 Task: Check the sale-to-list ratio of soaker tub in the last 5 years.
Action: Mouse moved to (1098, 263)
Screenshot: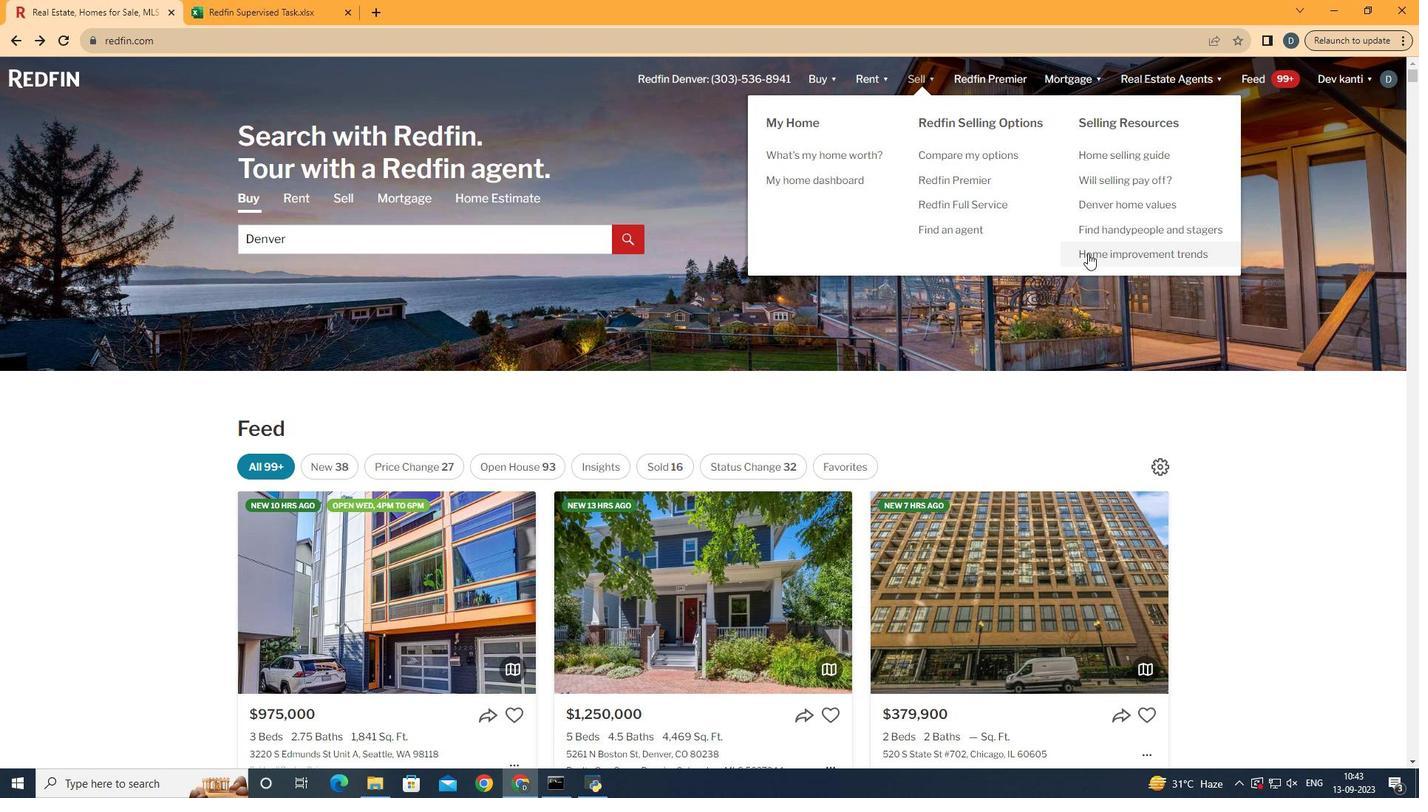 
Action: Mouse pressed left at (1098, 263)
Screenshot: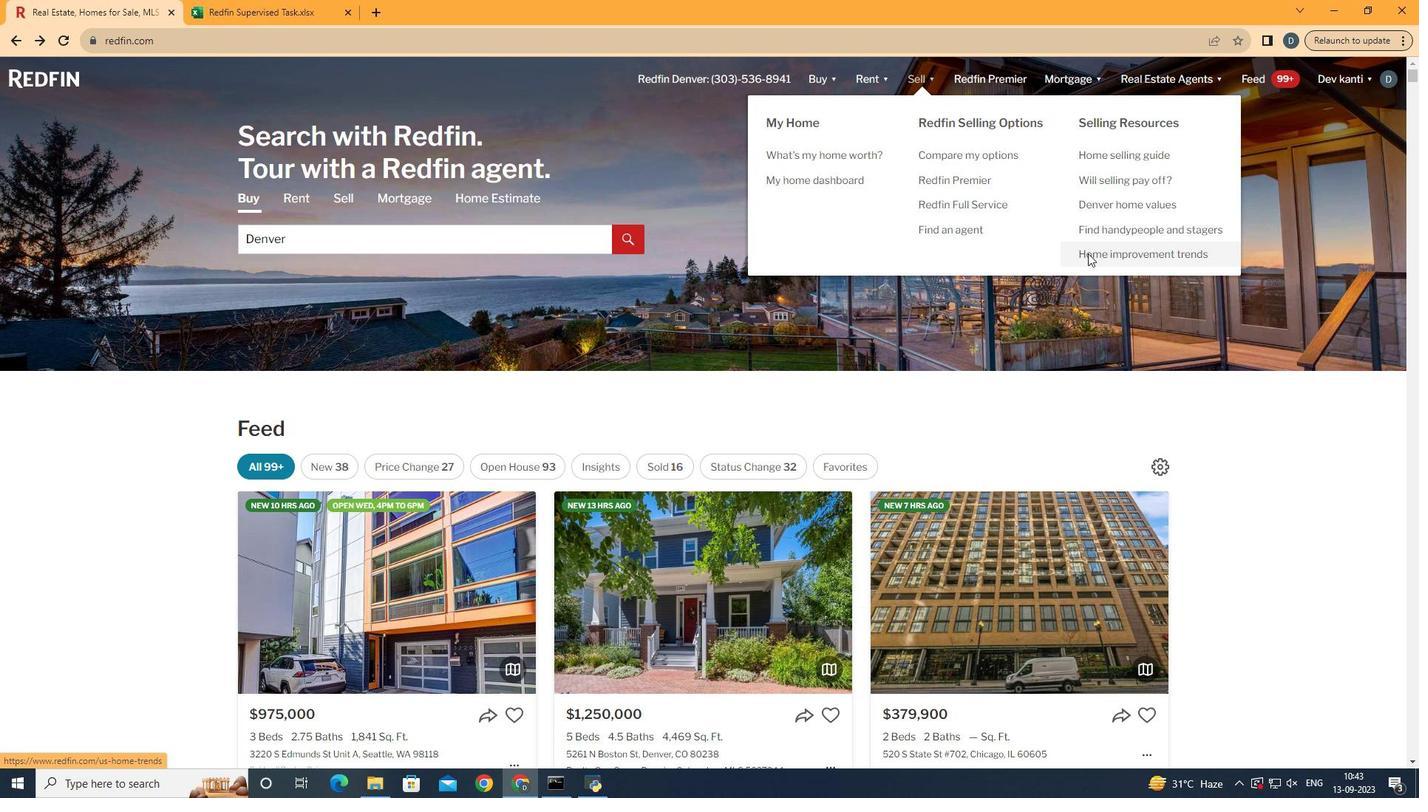 
Action: Mouse moved to (388, 297)
Screenshot: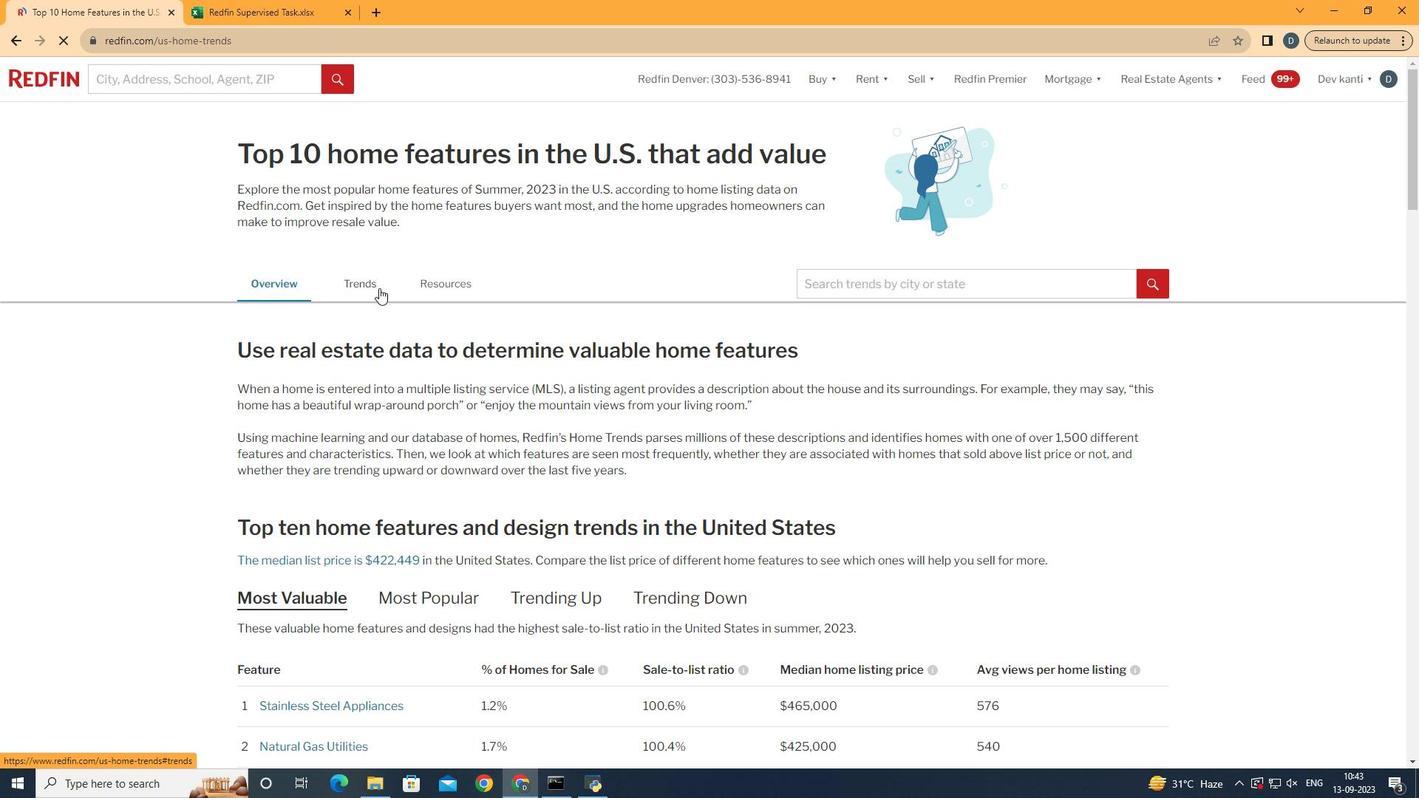 
Action: Mouse pressed left at (388, 297)
Screenshot: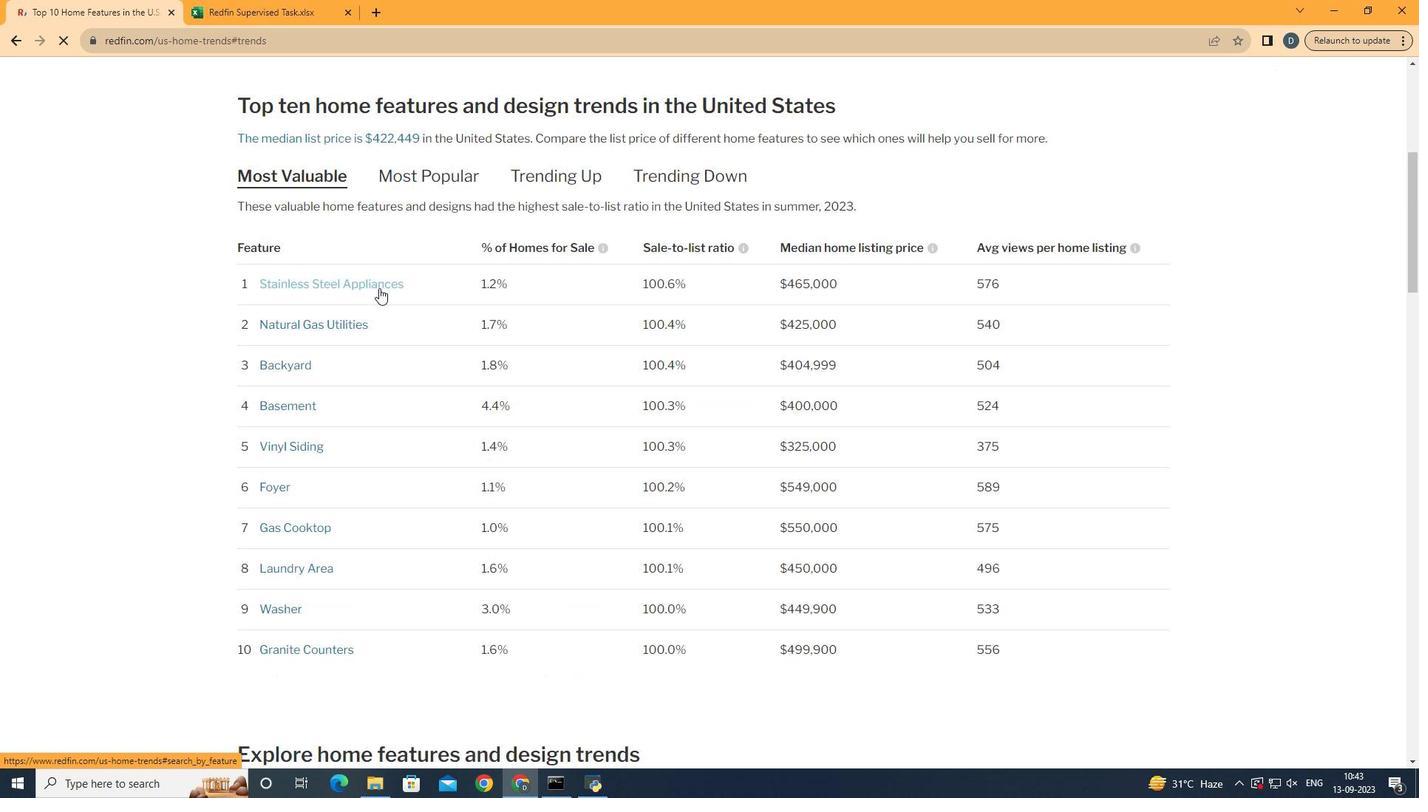 
Action: Mouse moved to (606, 502)
Screenshot: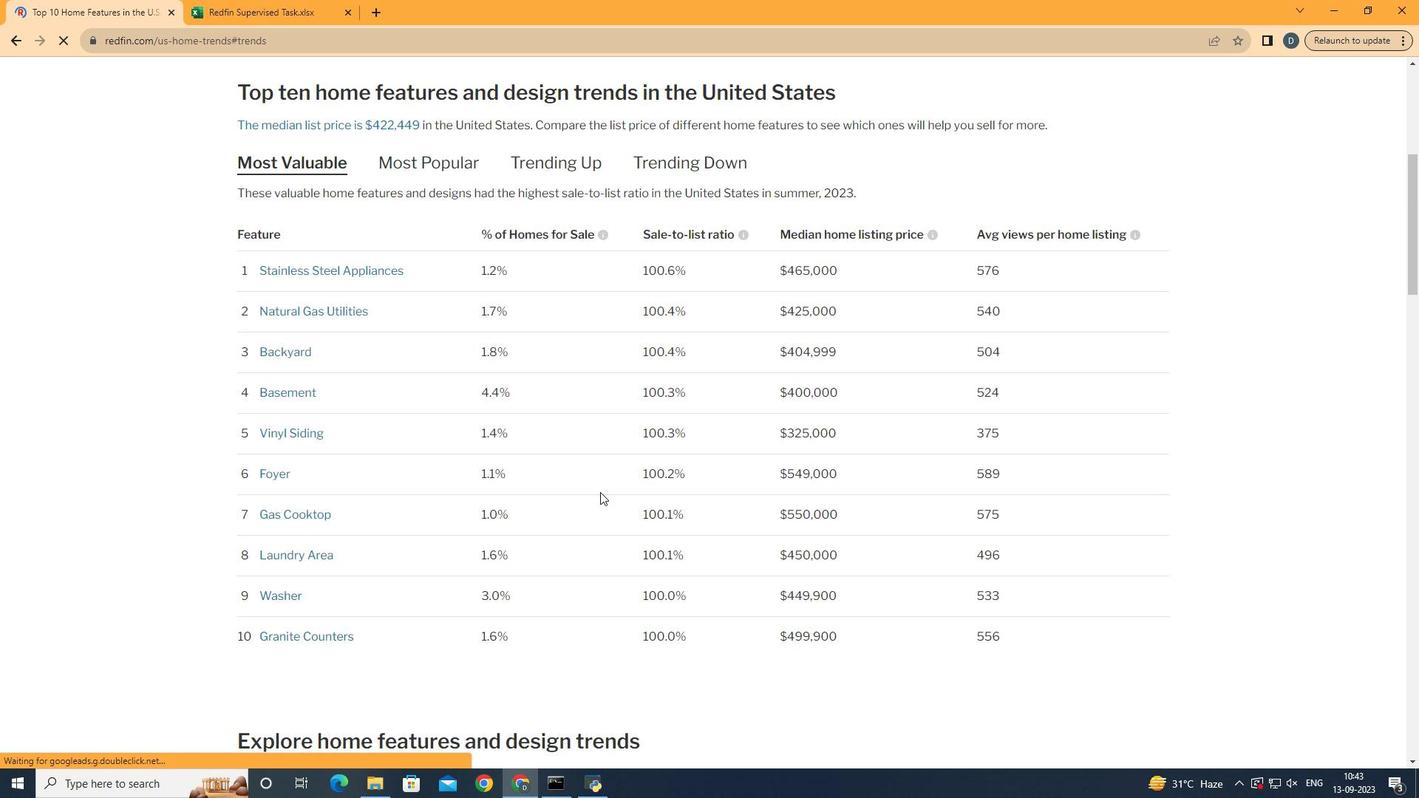 
Action: Mouse scrolled (606, 502) with delta (0, 0)
Screenshot: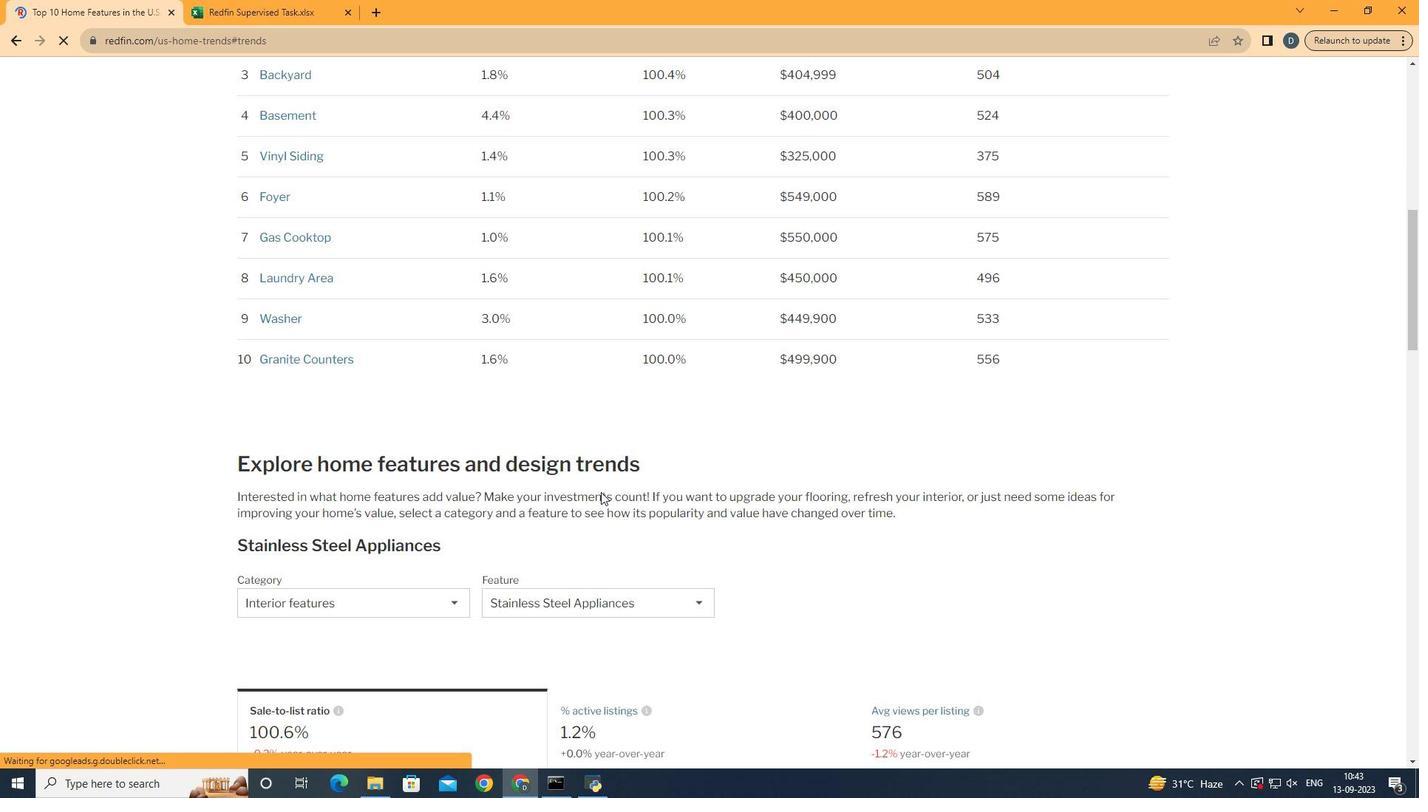 
Action: Mouse scrolled (606, 502) with delta (0, 0)
Screenshot: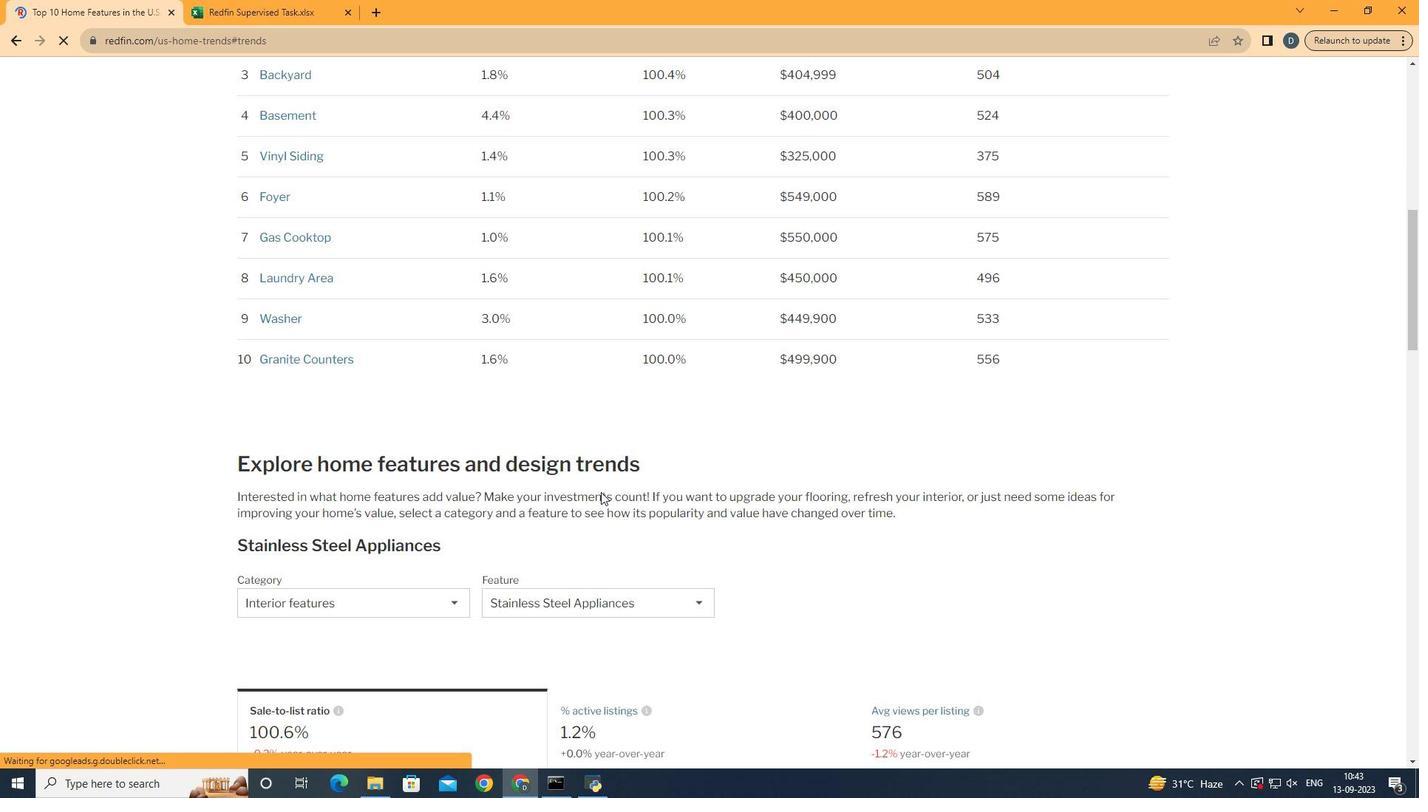 
Action: Mouse scrolled (606, 502) with delta (0, 0)
Screenshot: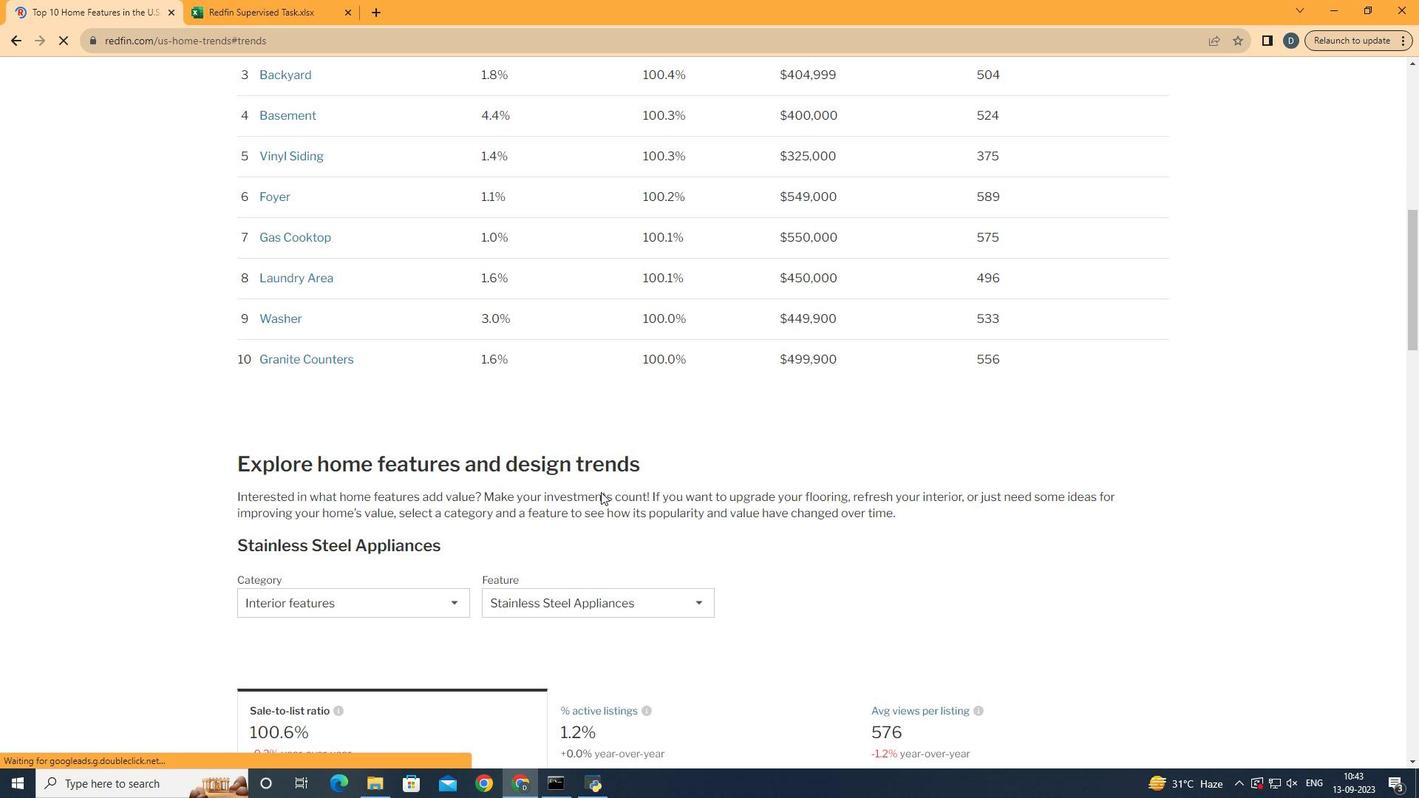 
Action: Mouse moved to (607, 502)
Screenshot: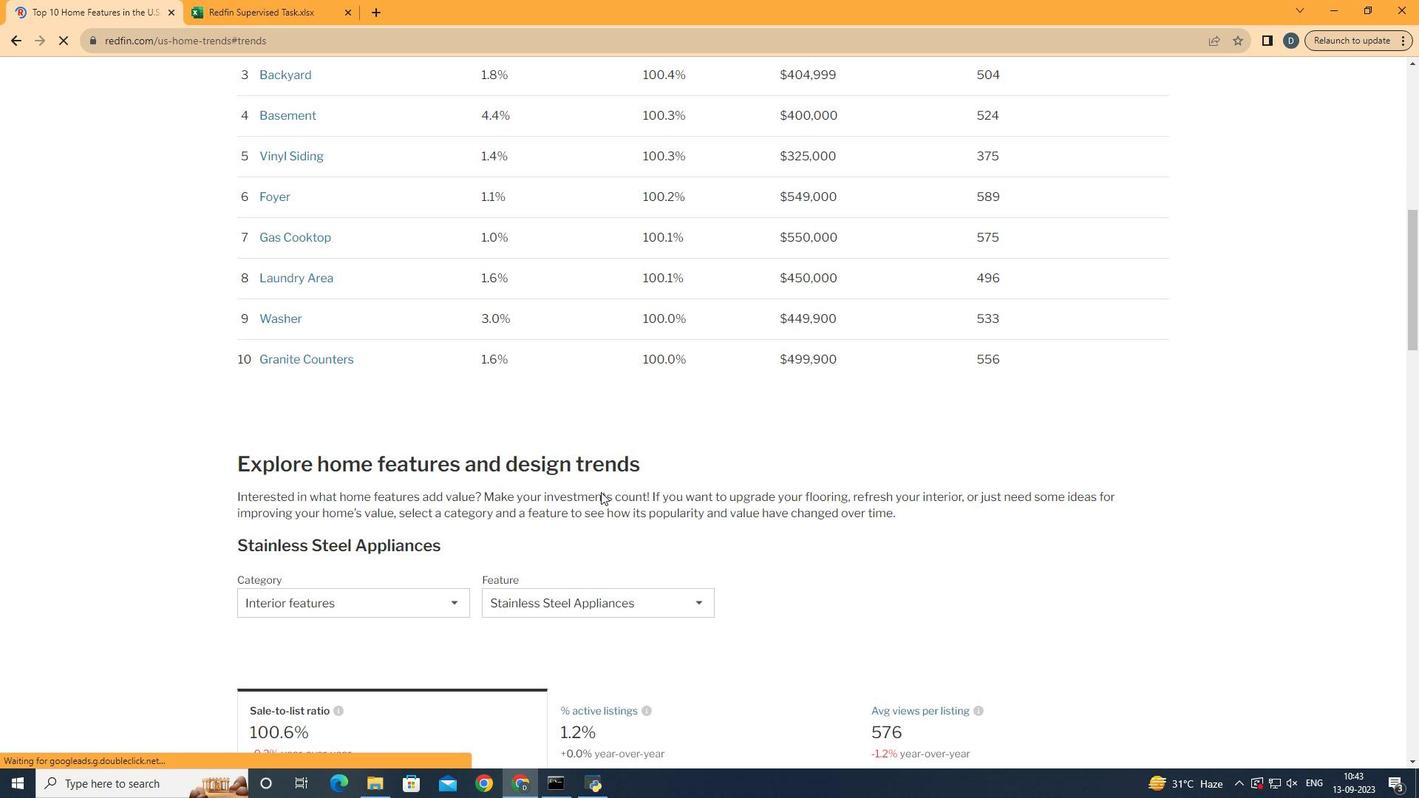 
Action: Mouse scrolled (607, 502) with delta (0, 0)
Screenshot: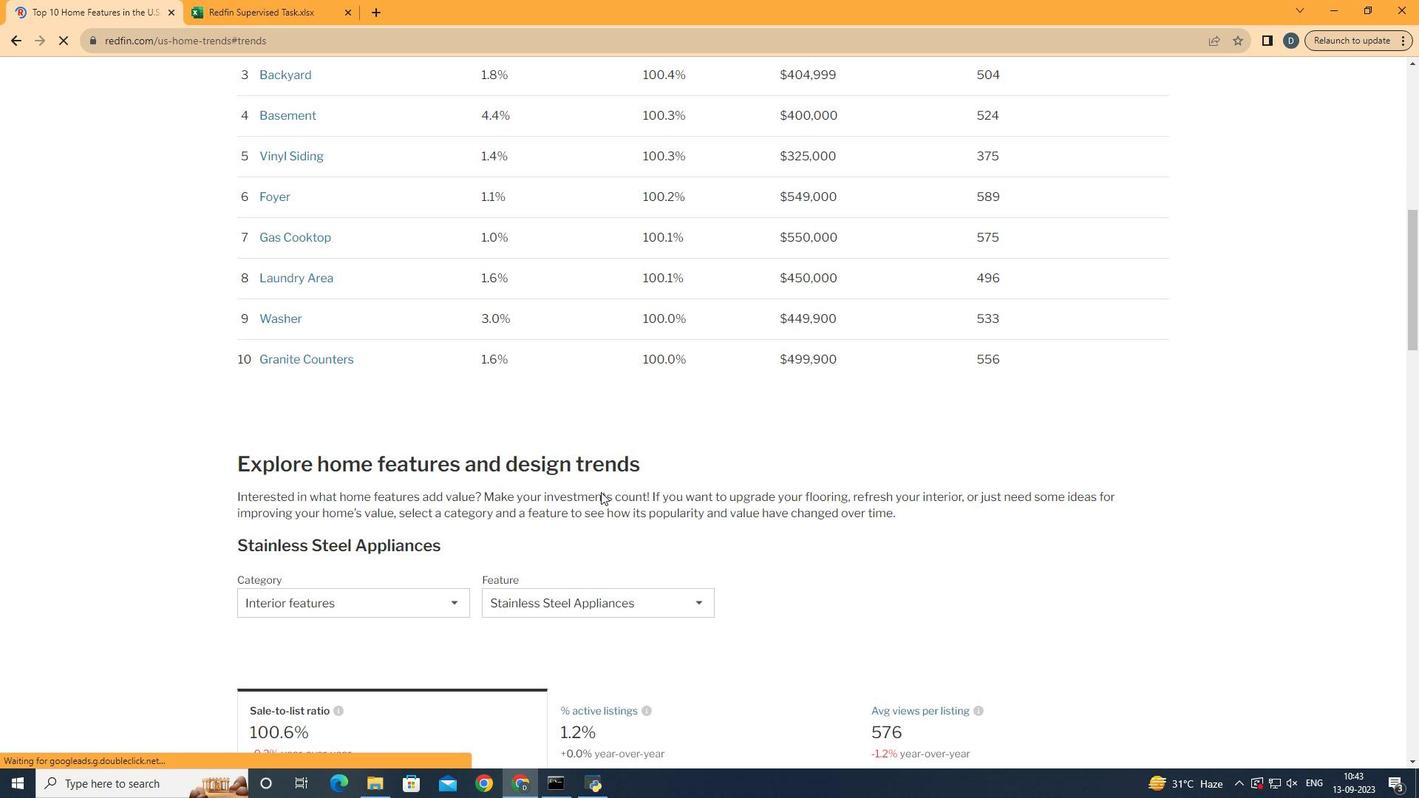 
Action: Mouse moved to (608, 502)
Screenshot: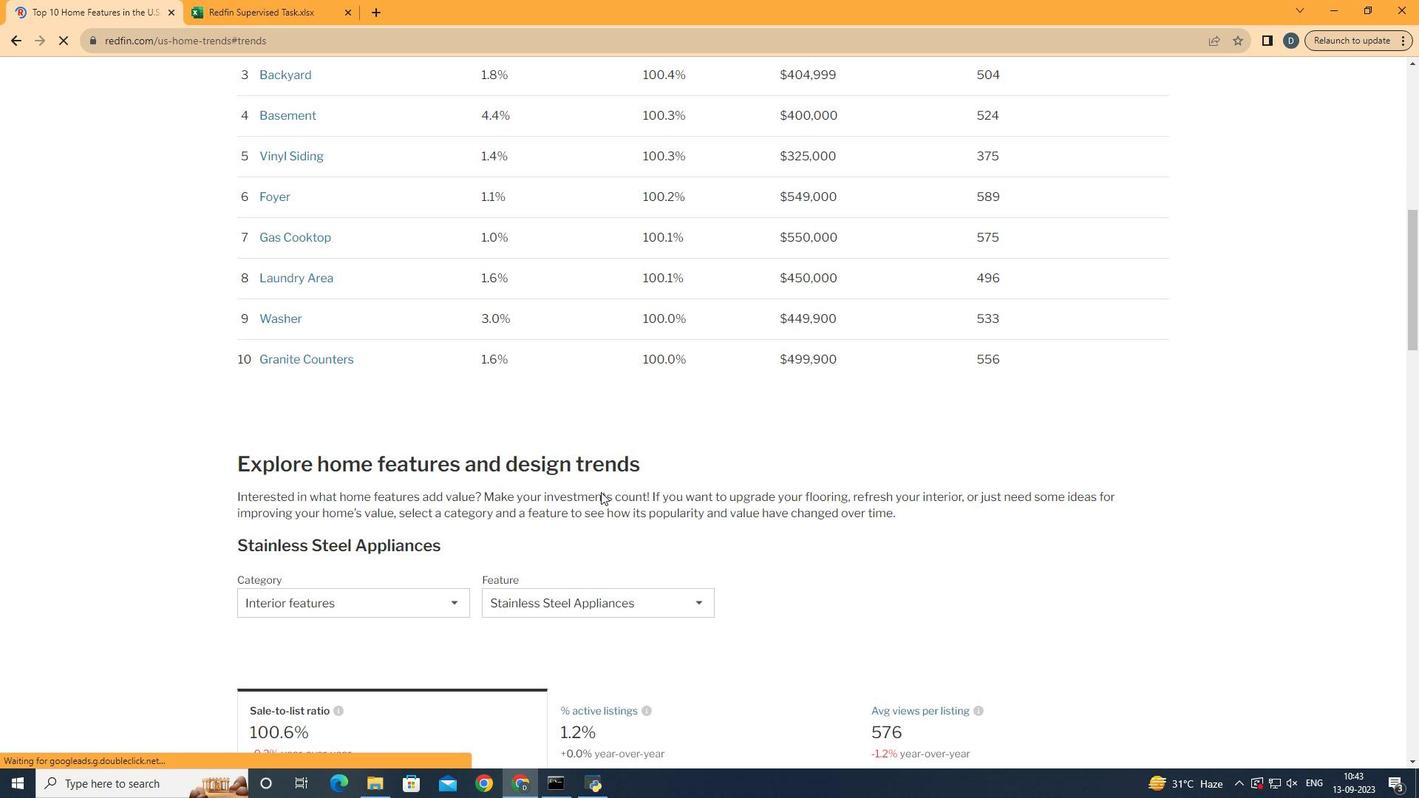 
Action: Mouse scrolled (608, 501) with delta (0, 0)
Screenshot: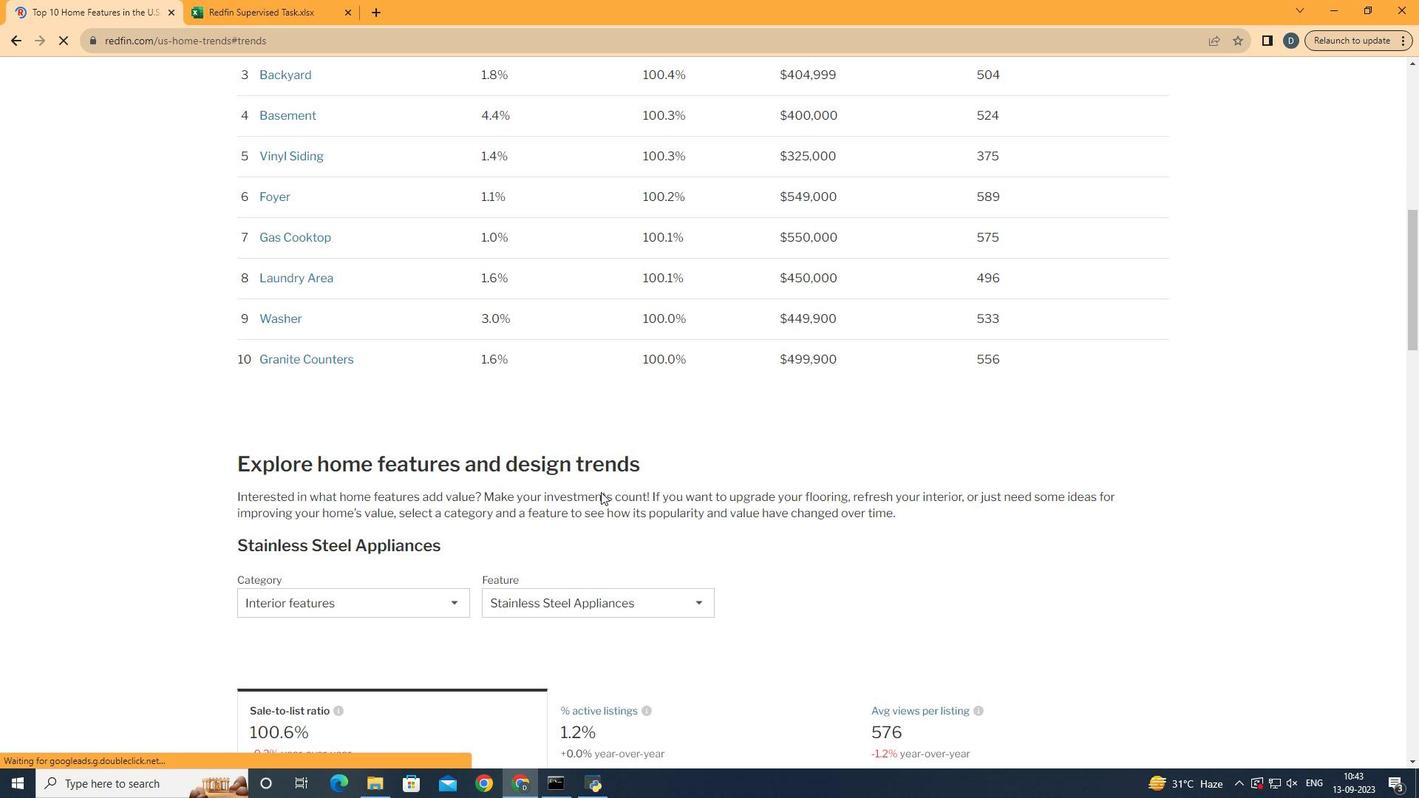 
Action: Mouse moved to (608, 502)
Screenshot: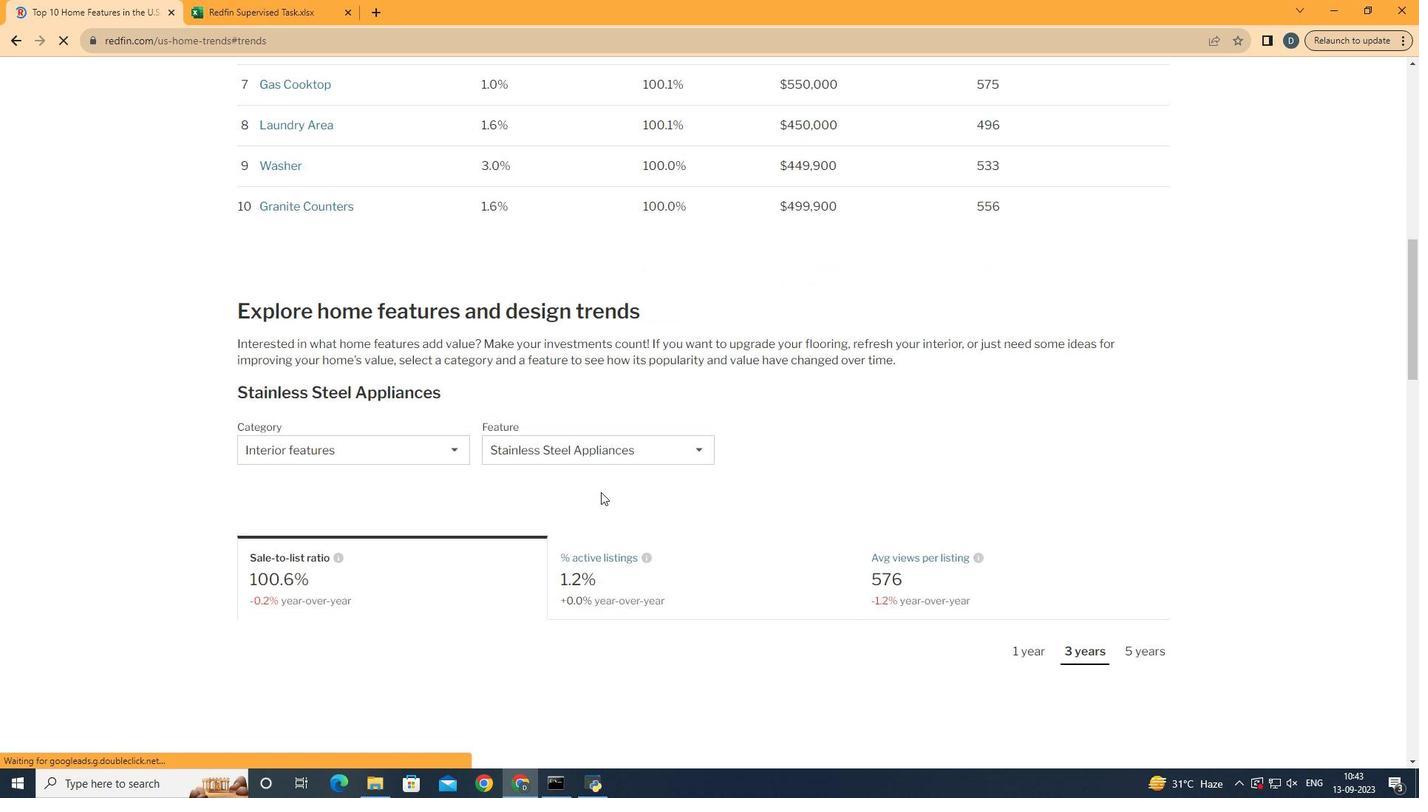 
Action: Mouse scrolled (608, 501) with delta (0, 0)
Screenshot: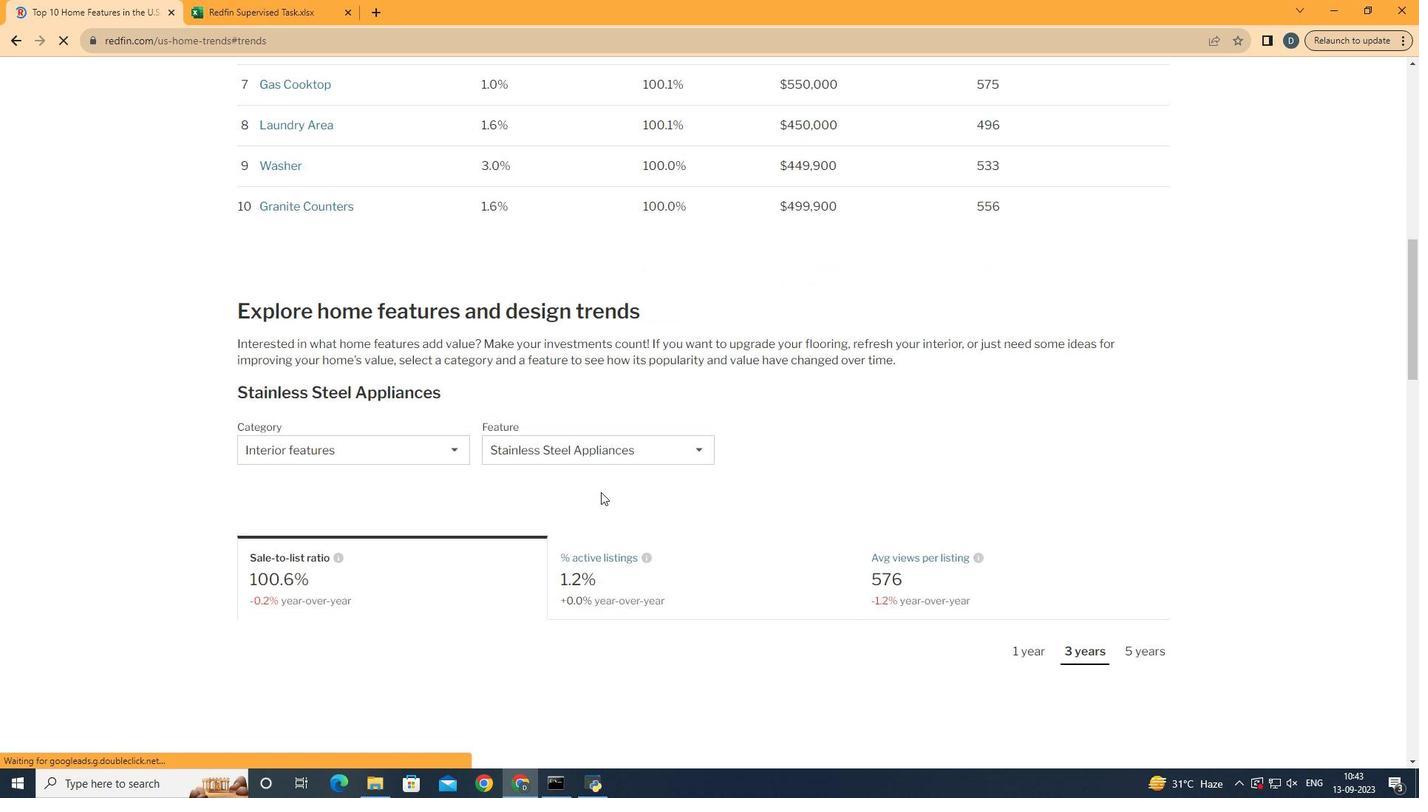 
Action: Mouse moved to (610, 502)
Screenshot: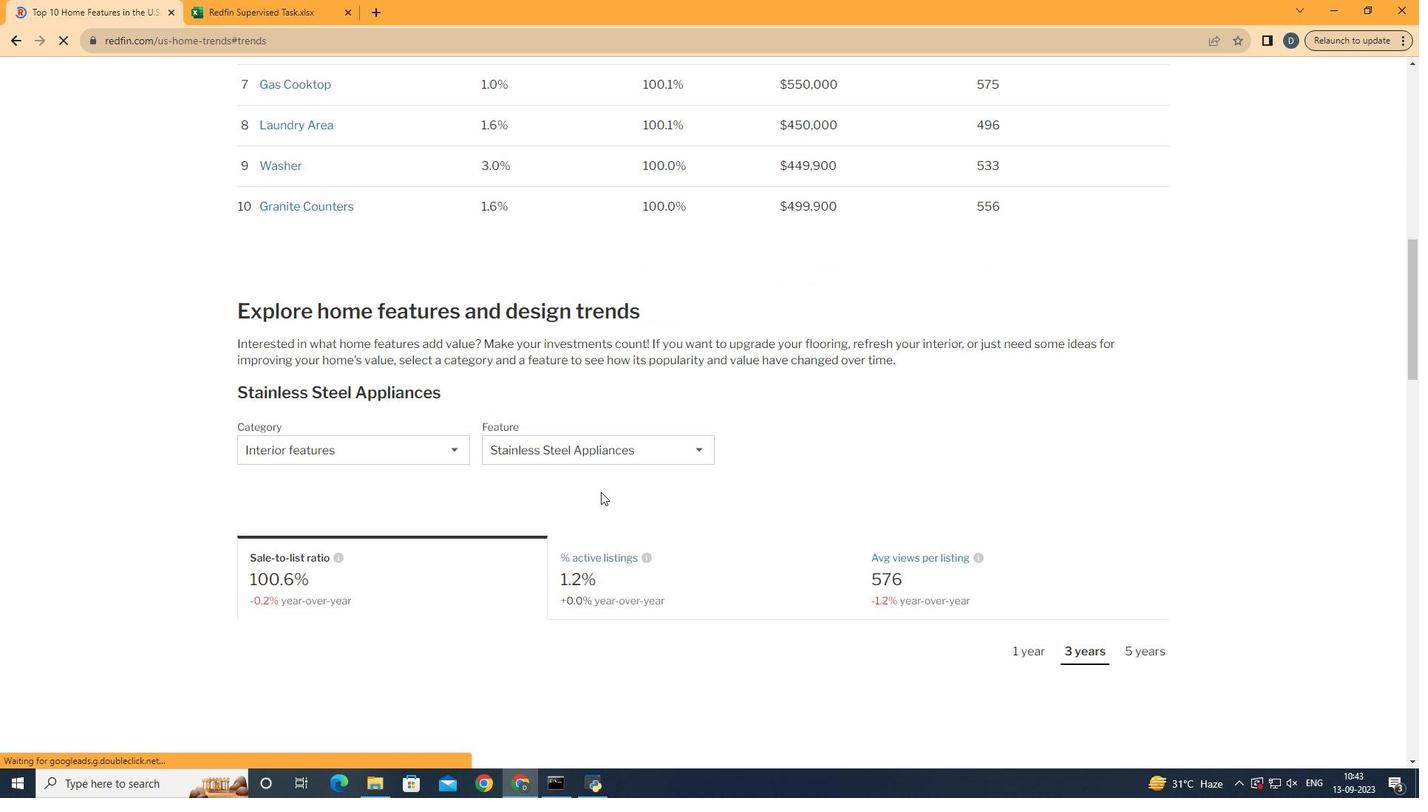 
Action: Mouse scrolled (610, 501) with delta (0, 0)
Screenshot: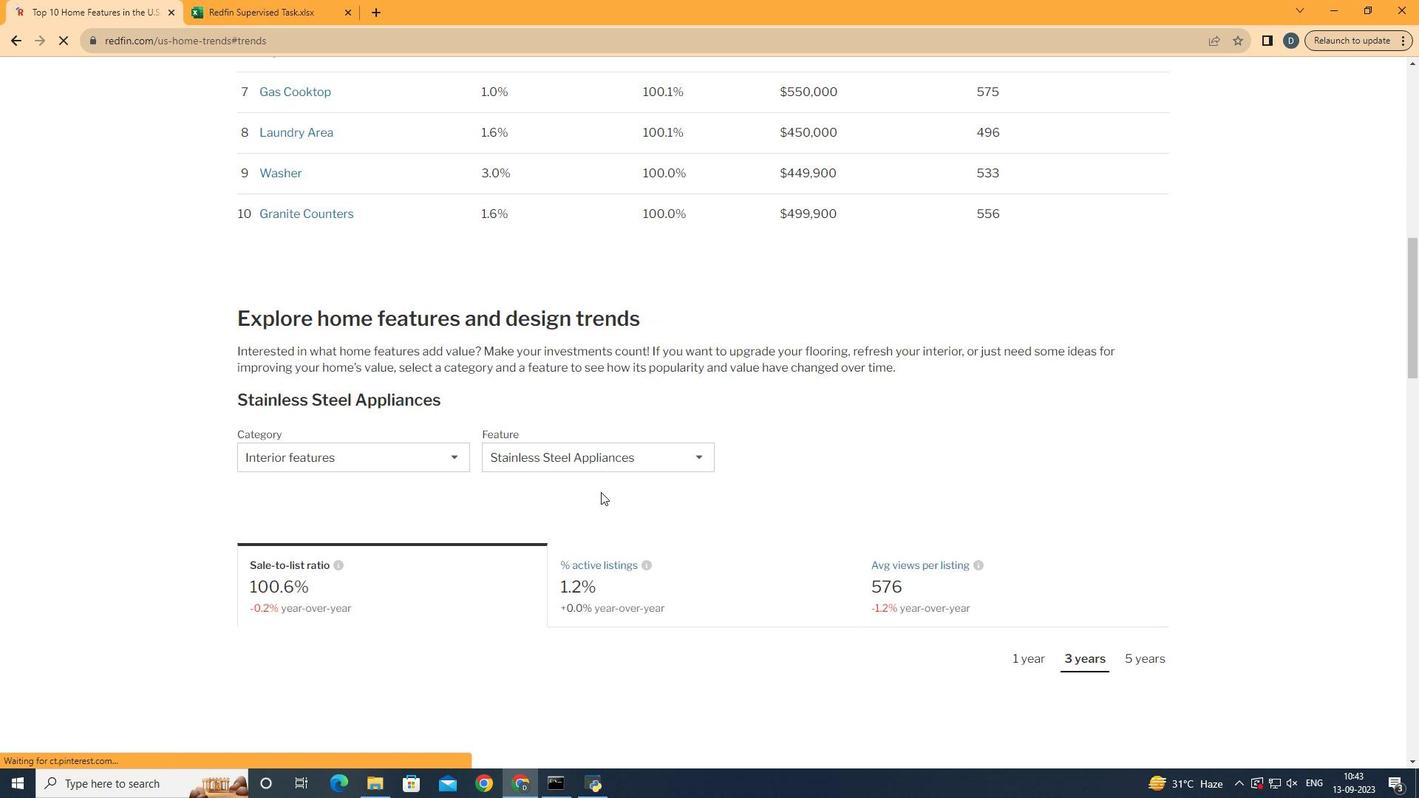 
Action: Mouse scrolled (610, 501) with delta (0, 0)
Screenshot: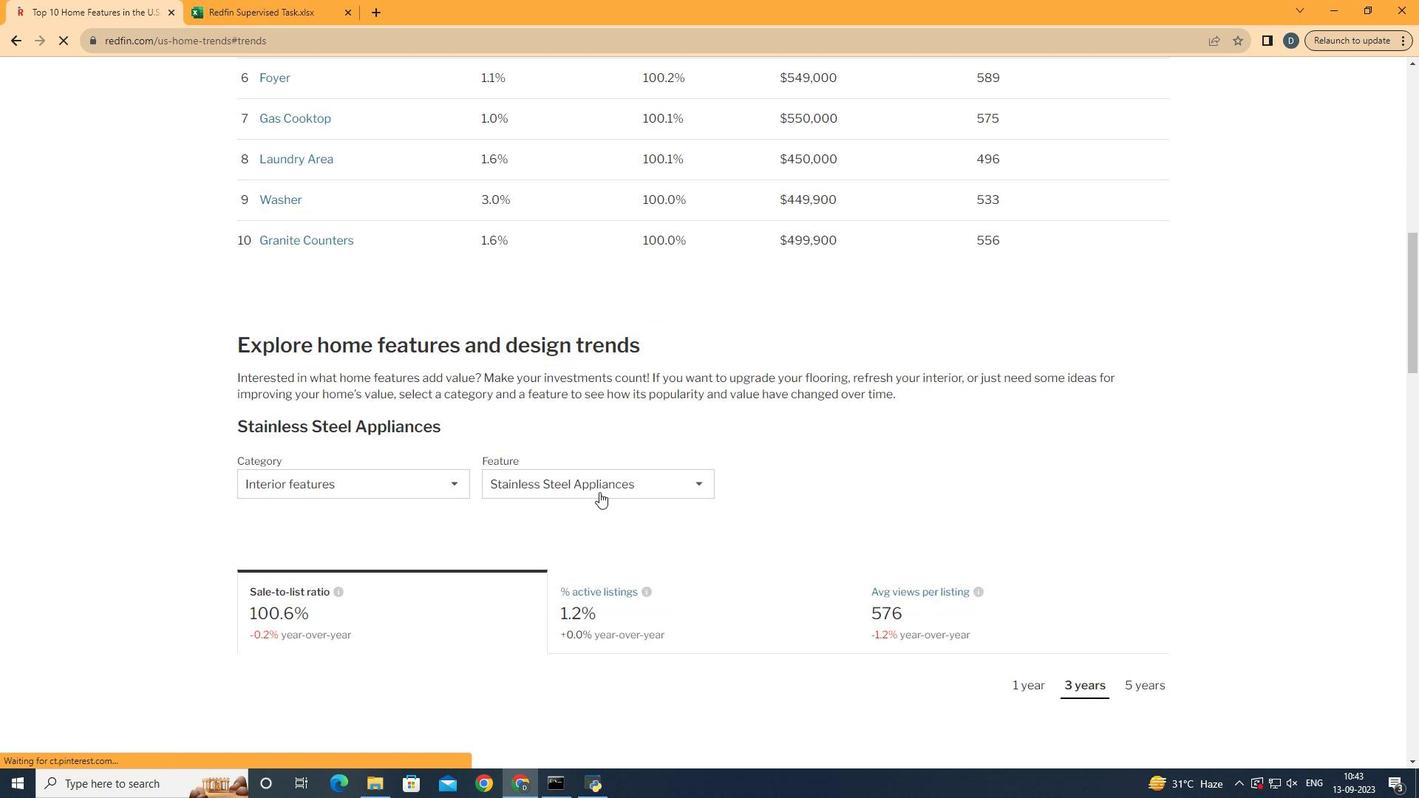 
Action: Mouse moved to (517, 465)
Screenshot: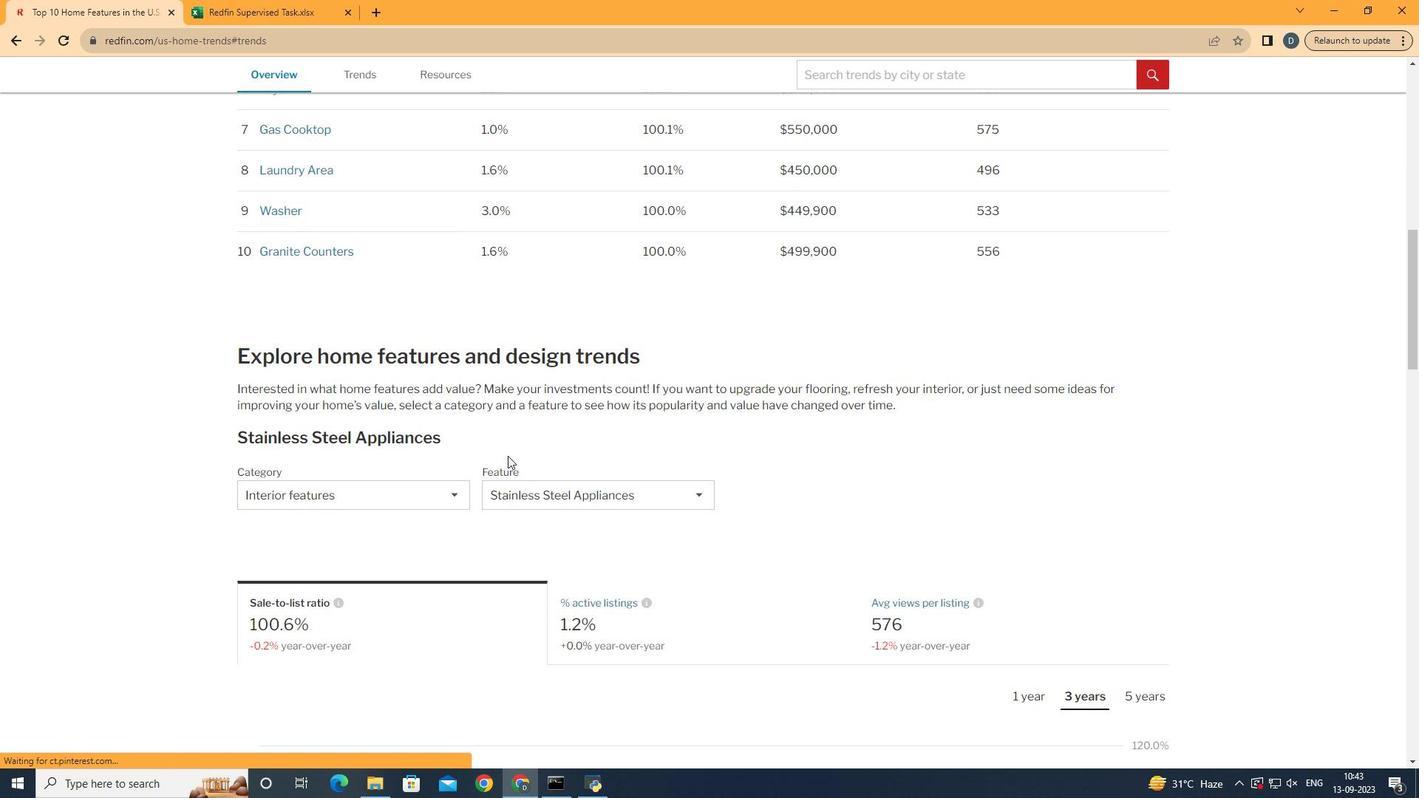
Action: Mouse scrolled (517, 465) with delta (0, 0)
Screenshot: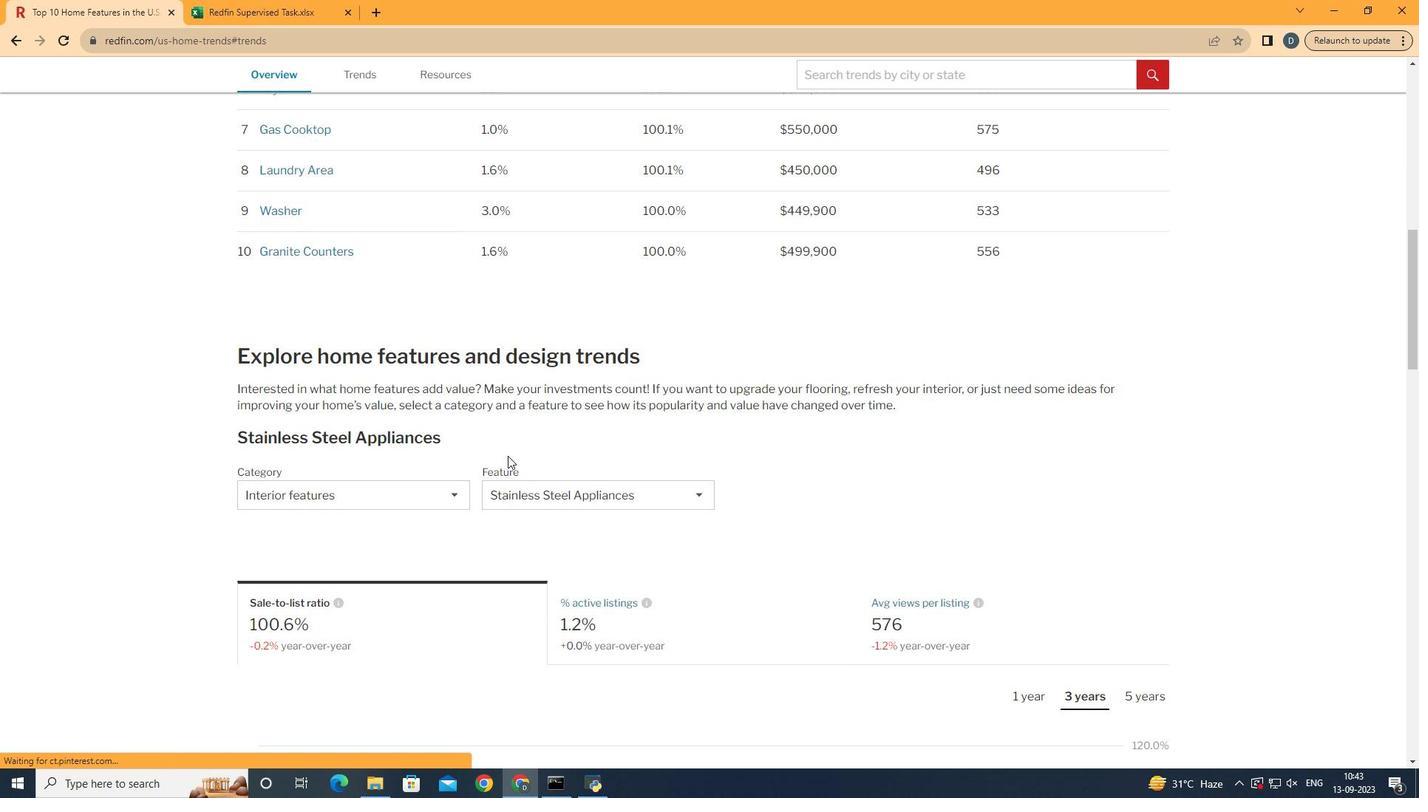
Action: Mouse scrolled (517, 465) with delta (0, 0)
Screenshot: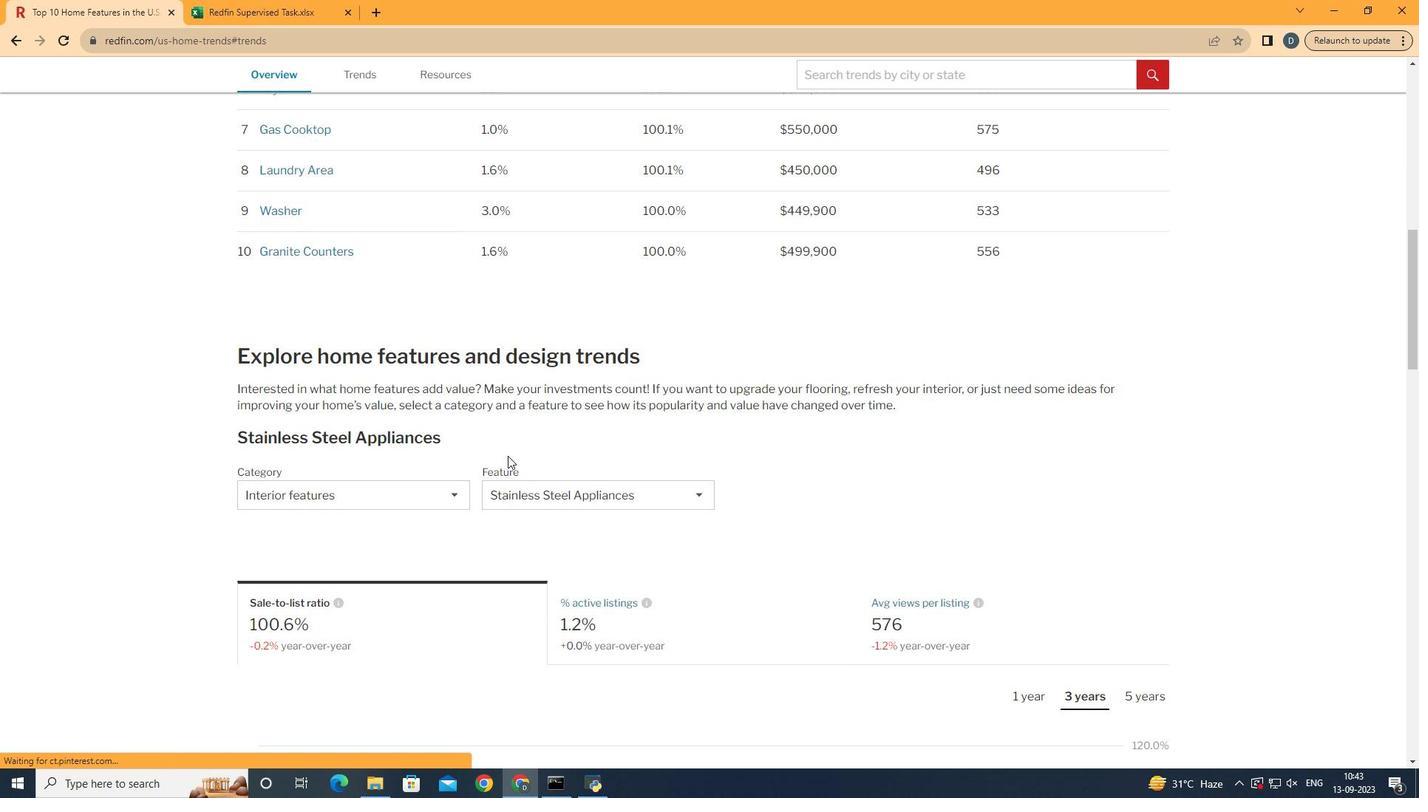 
Action: Mouse scrolled (517, 465) with delta (0, 0)
Screenshot: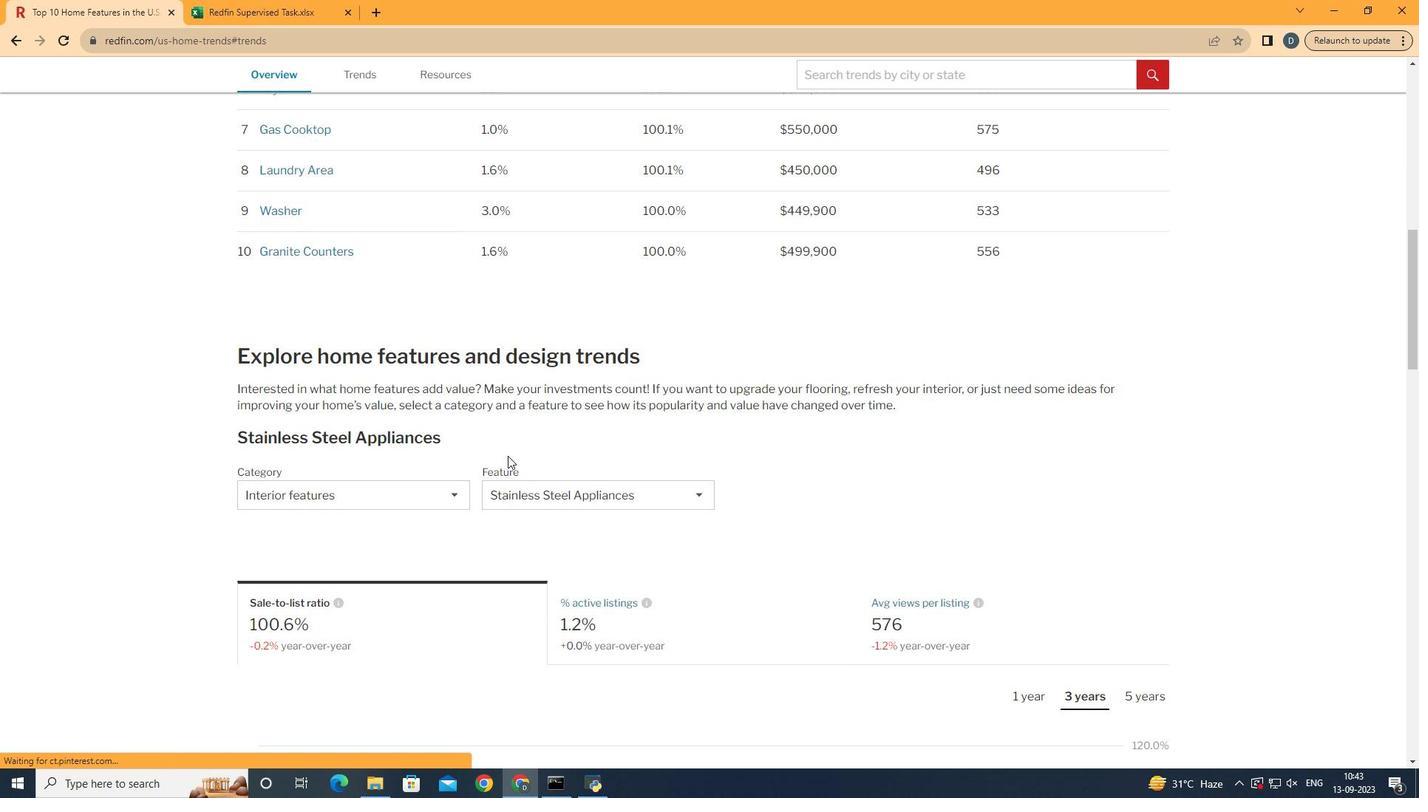 
Action: Mouse scrolled (517, 465) with delta (0, 0)
Screenshot: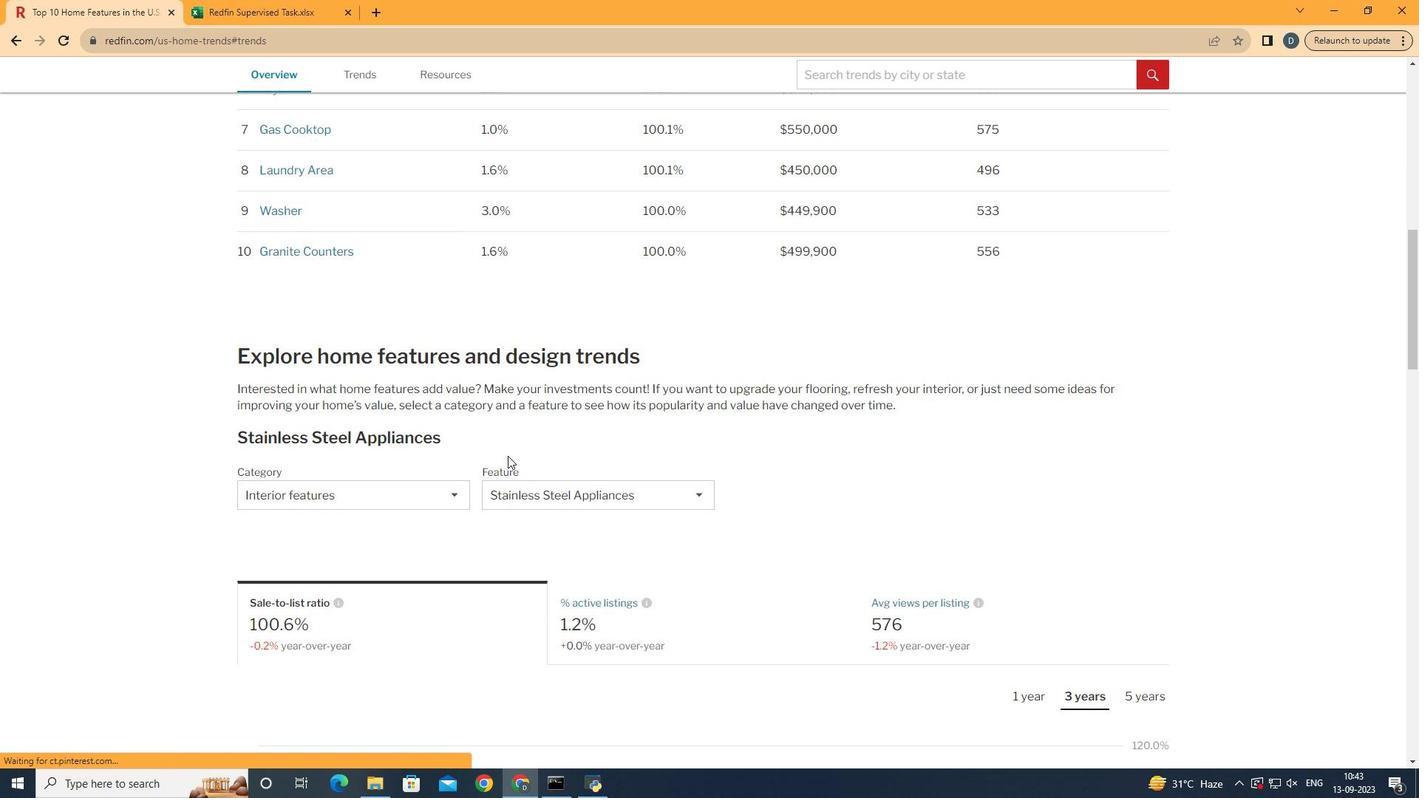 
Action: Mouse scrolled (517, 465) with delta (0, 0)
Screenshot: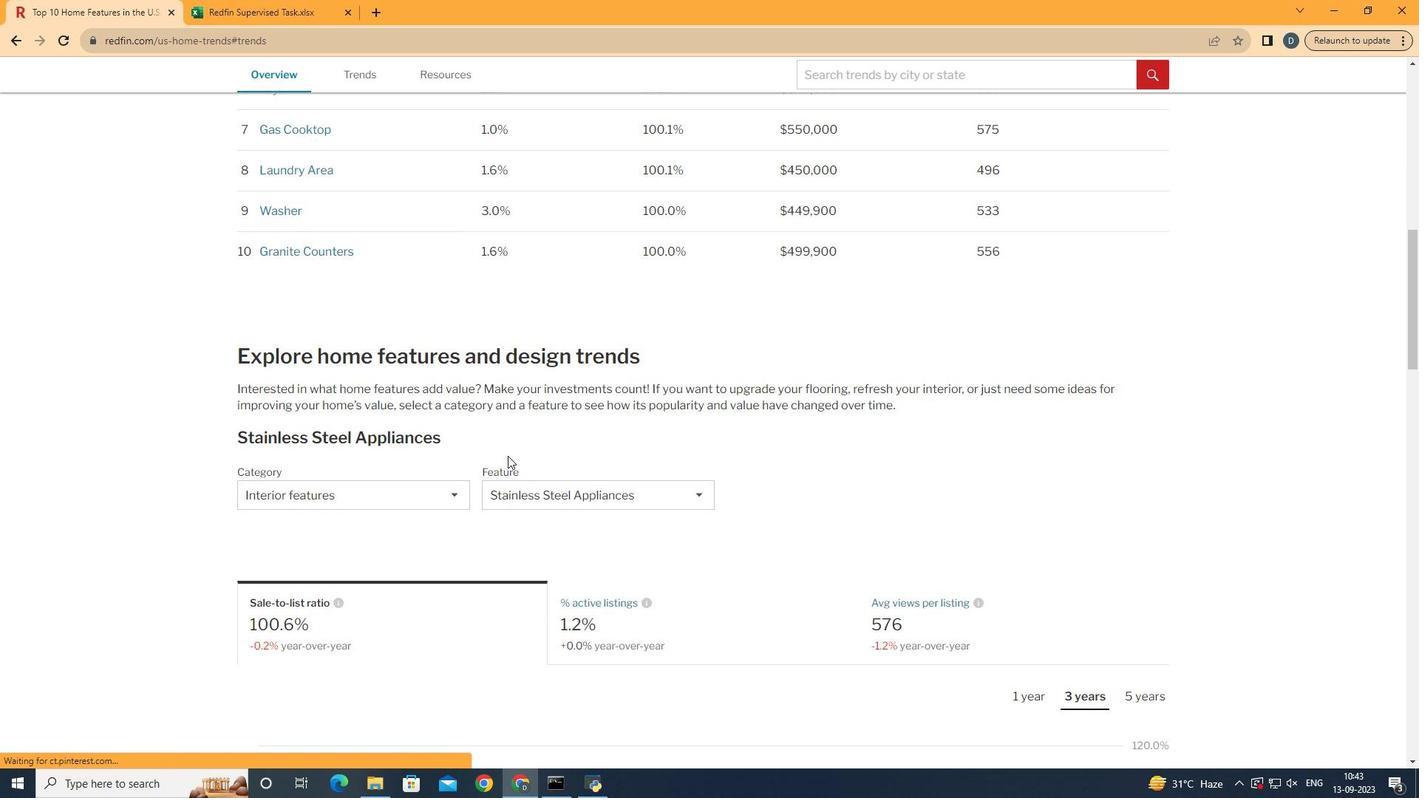 
Action: Mouse moved to (502, 457)
Screenshot: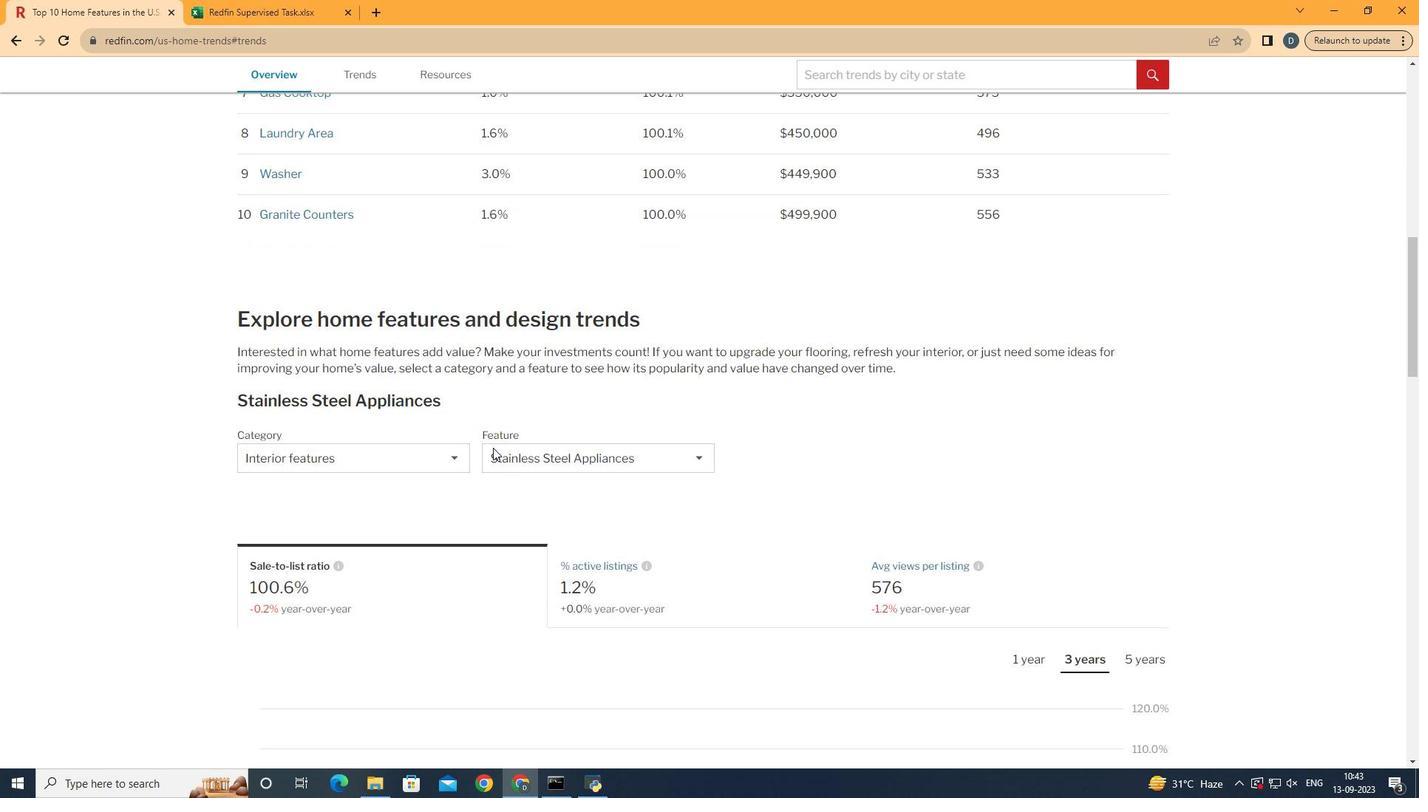 
Action: Mouse scrolled (502, 456) with delta (0, 0)
Screenshot: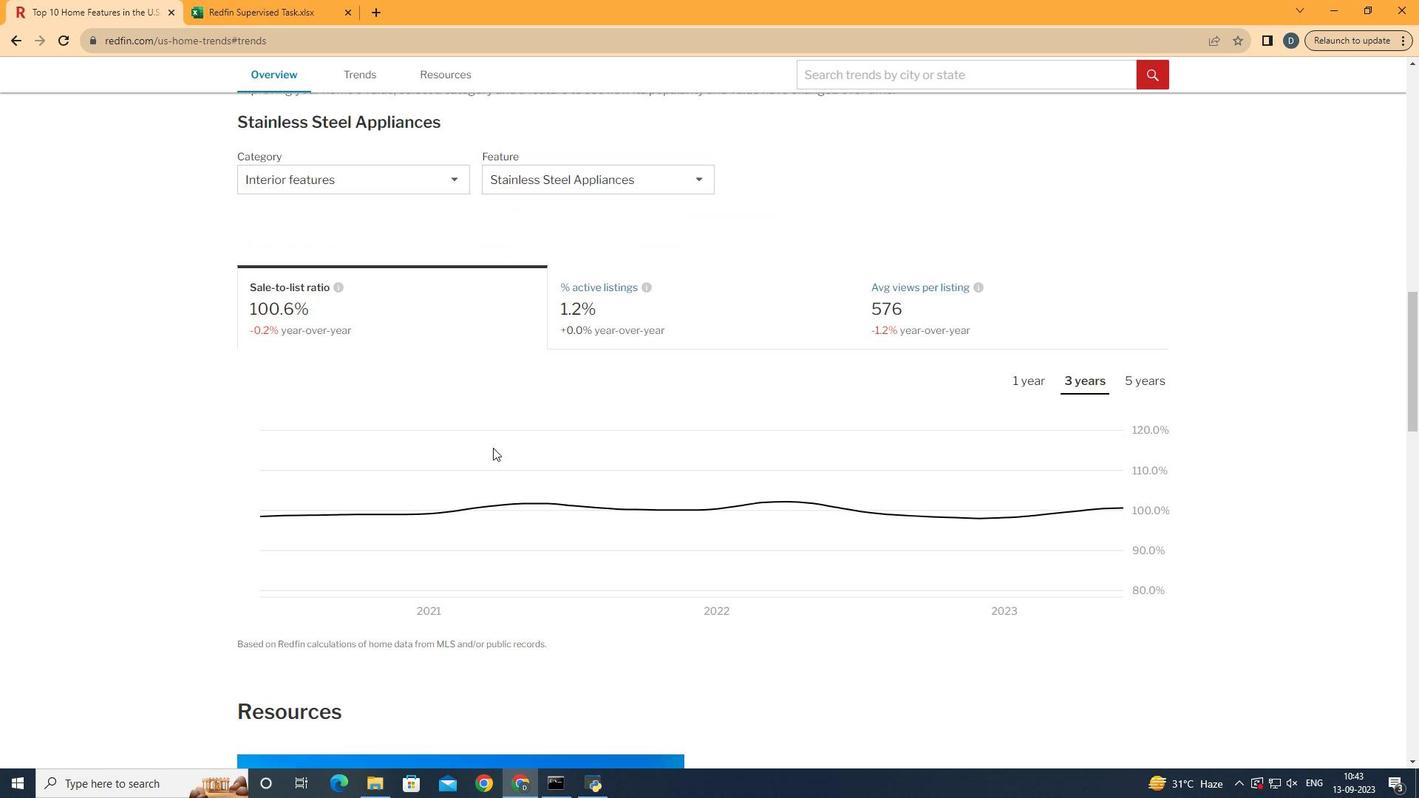 
Action: Mouse scrolled (502, 456) with delta (0, 0)
Screenshot: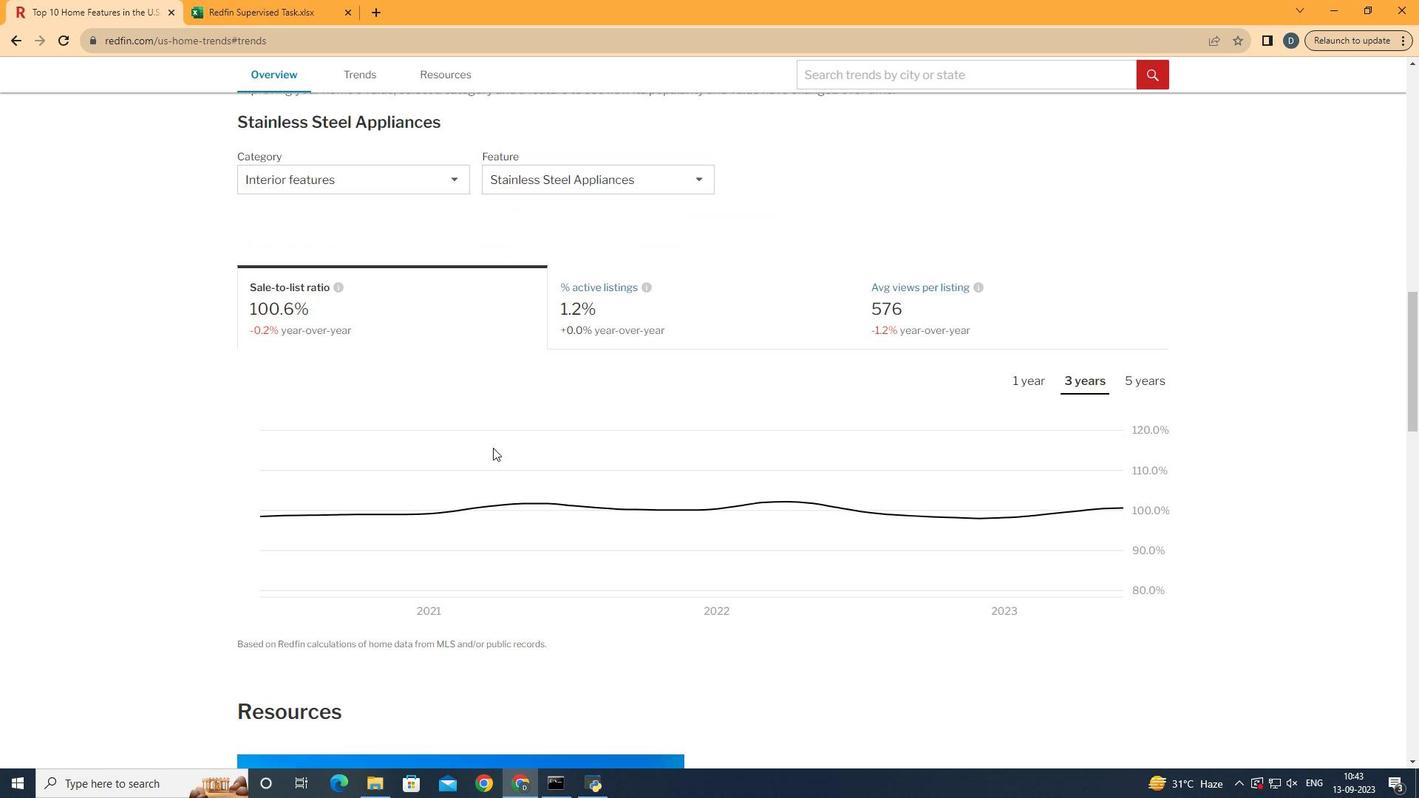 
Action: Mouse scrolled (502, 456) with delta (0, 0)
Screenshot: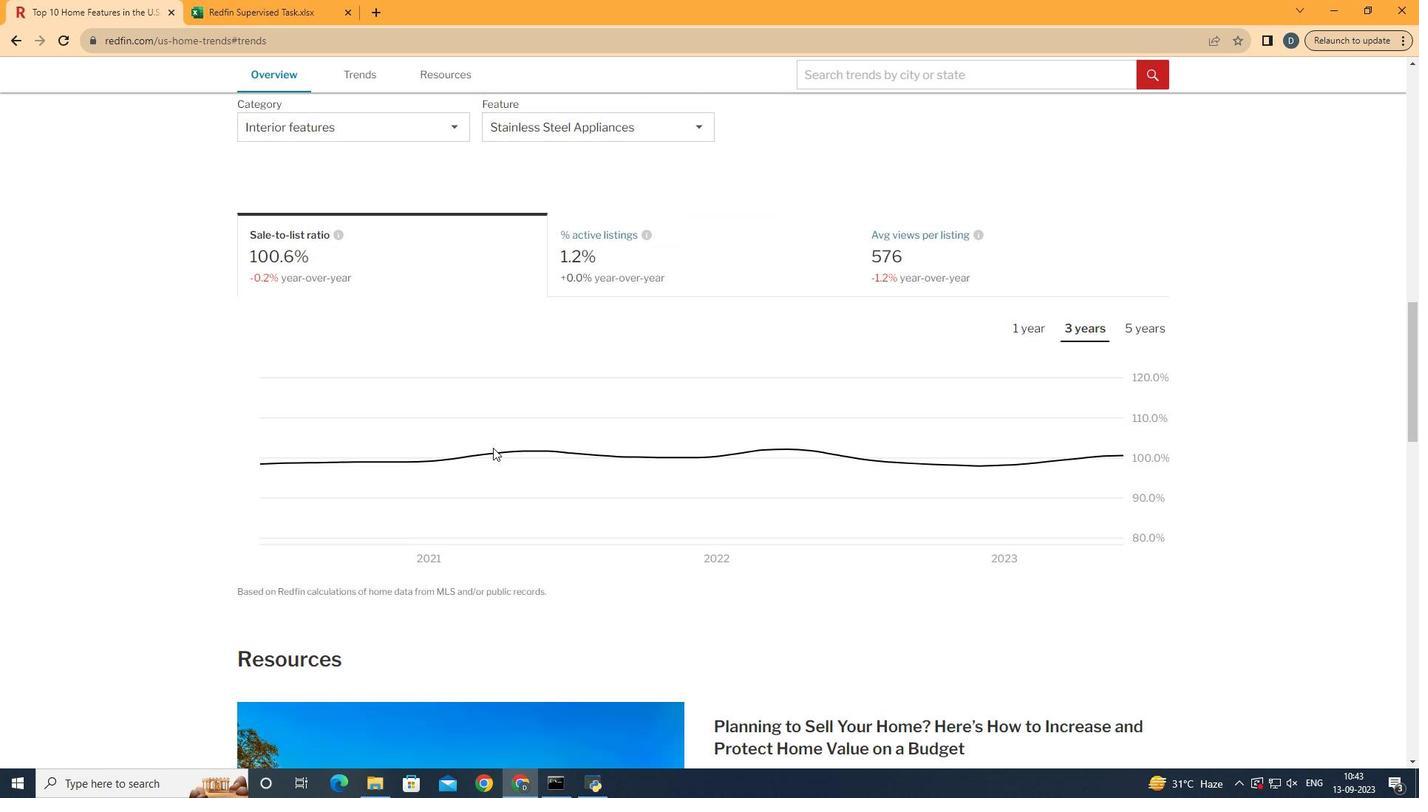 
Action: Mouse scrolled (502, 456) with delta (0, 0)
Screenshot: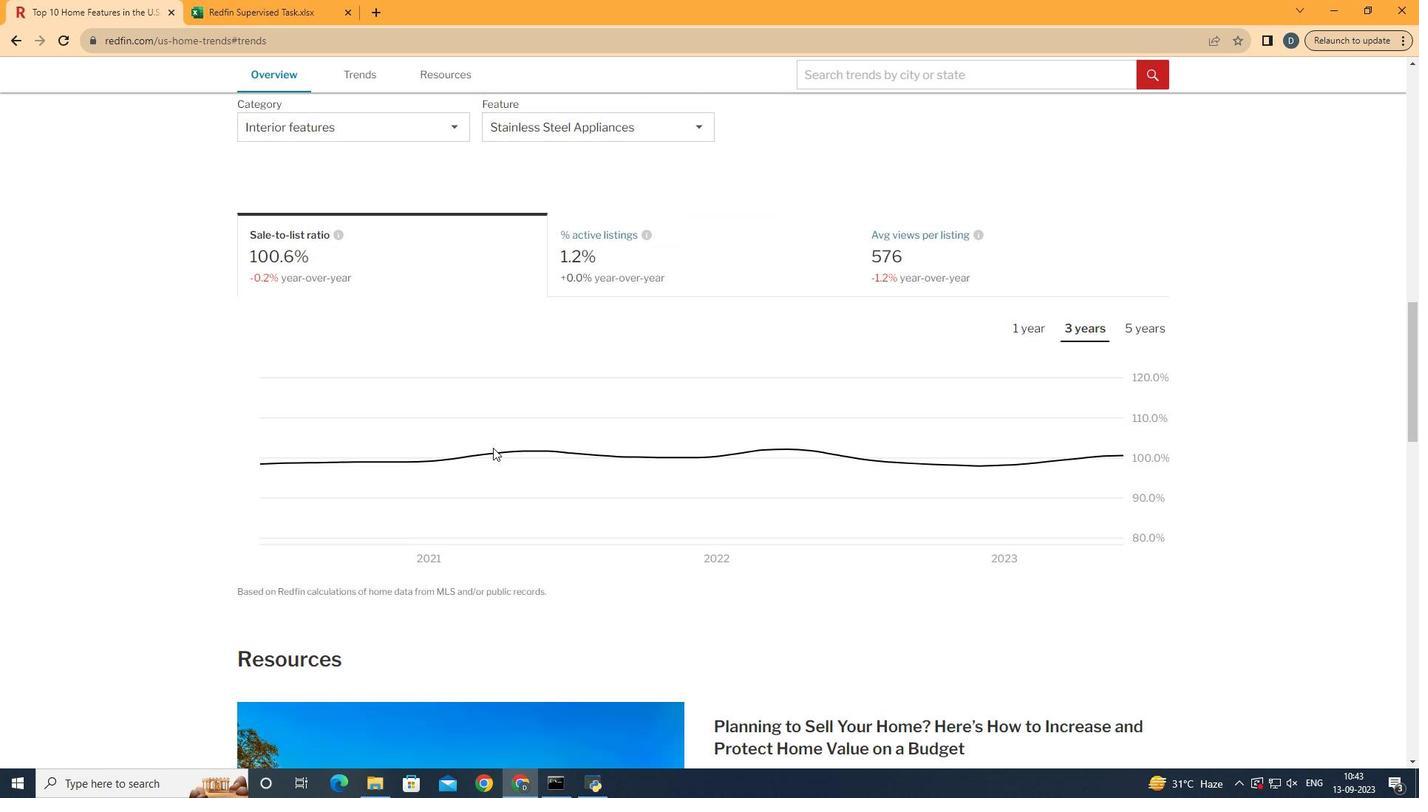 
Action: Mouse scrolled (502, 456) with delta (0, 0)
Screenshot: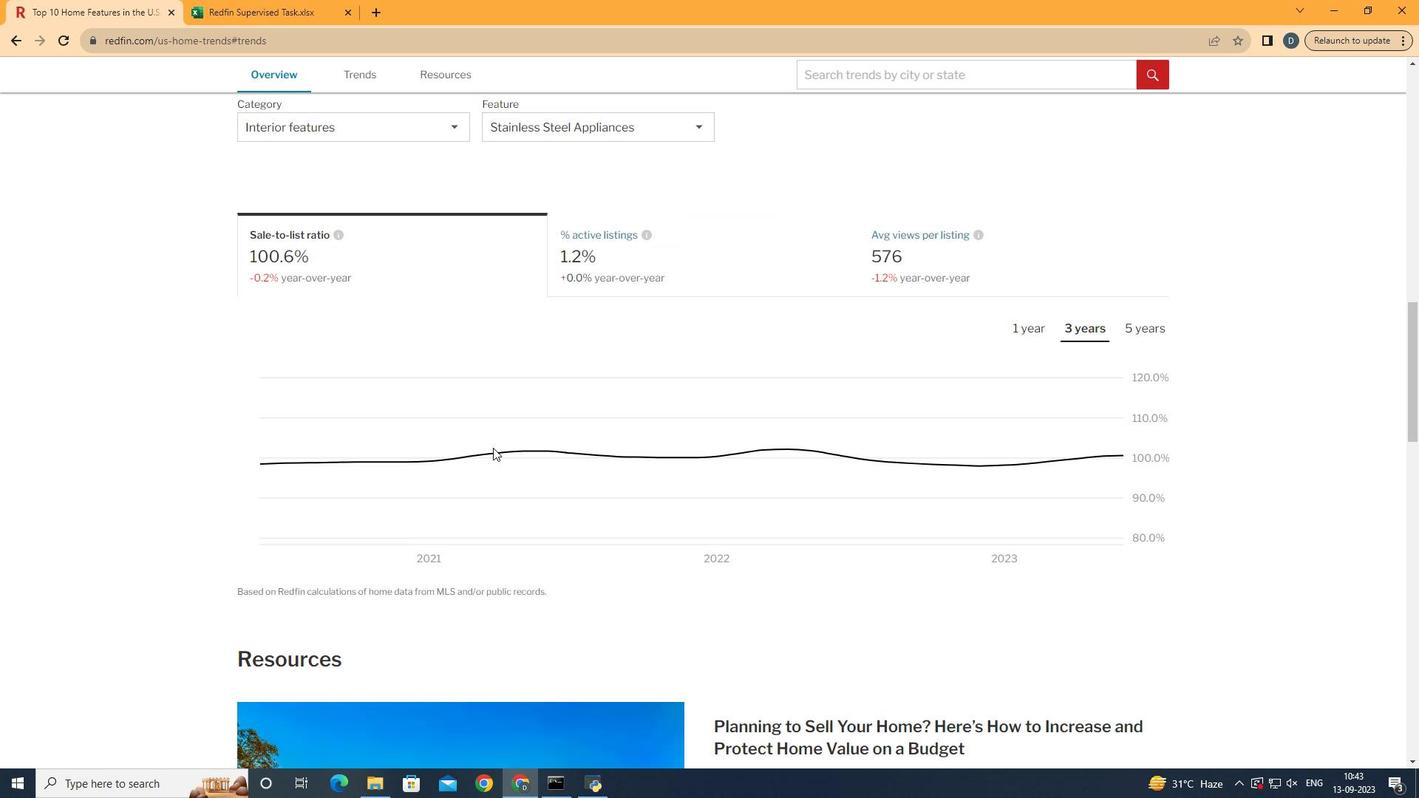 
Action: Mouse moved to (425, 235)
Screenshot: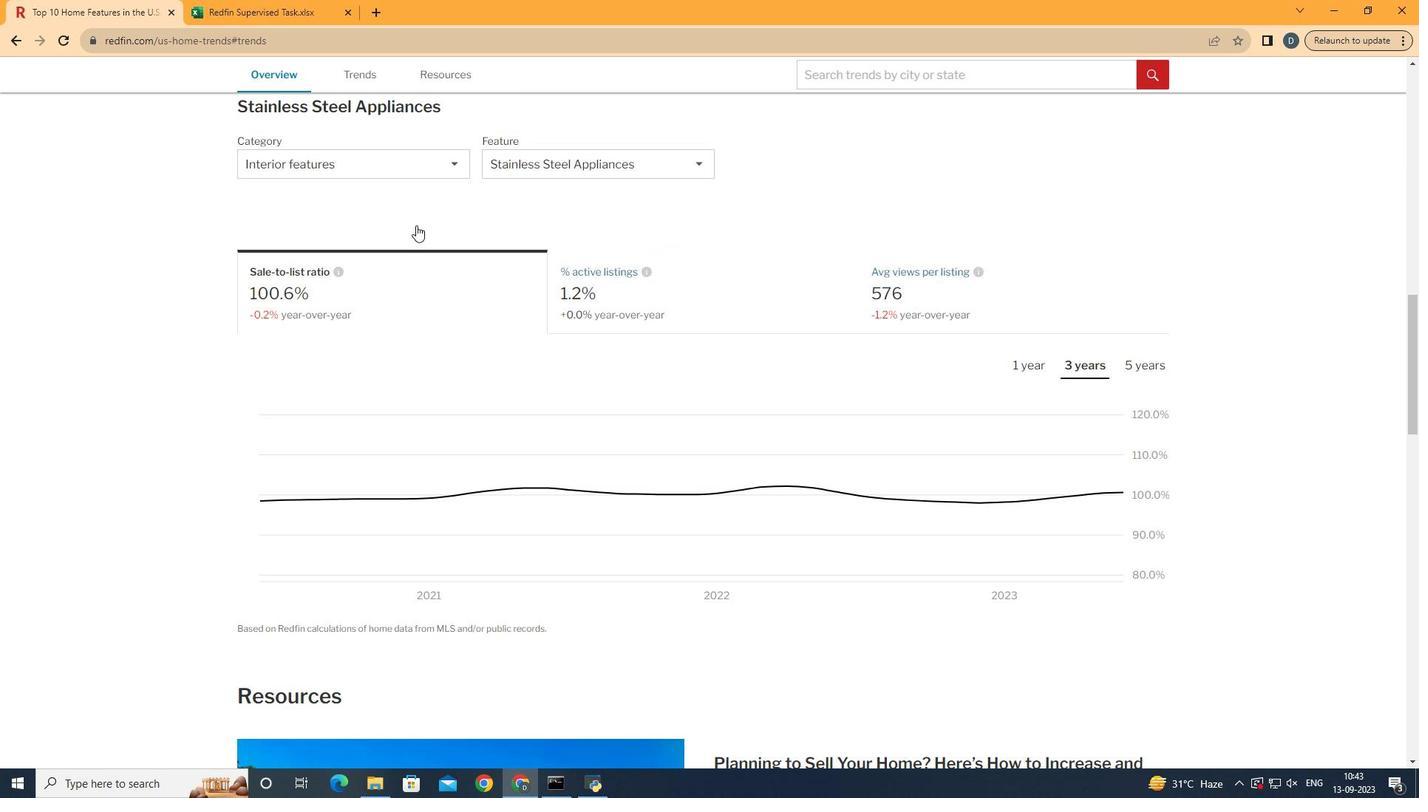
Action: Mouse scrolled (425, 235) with delta (0, 0)
Screenshot: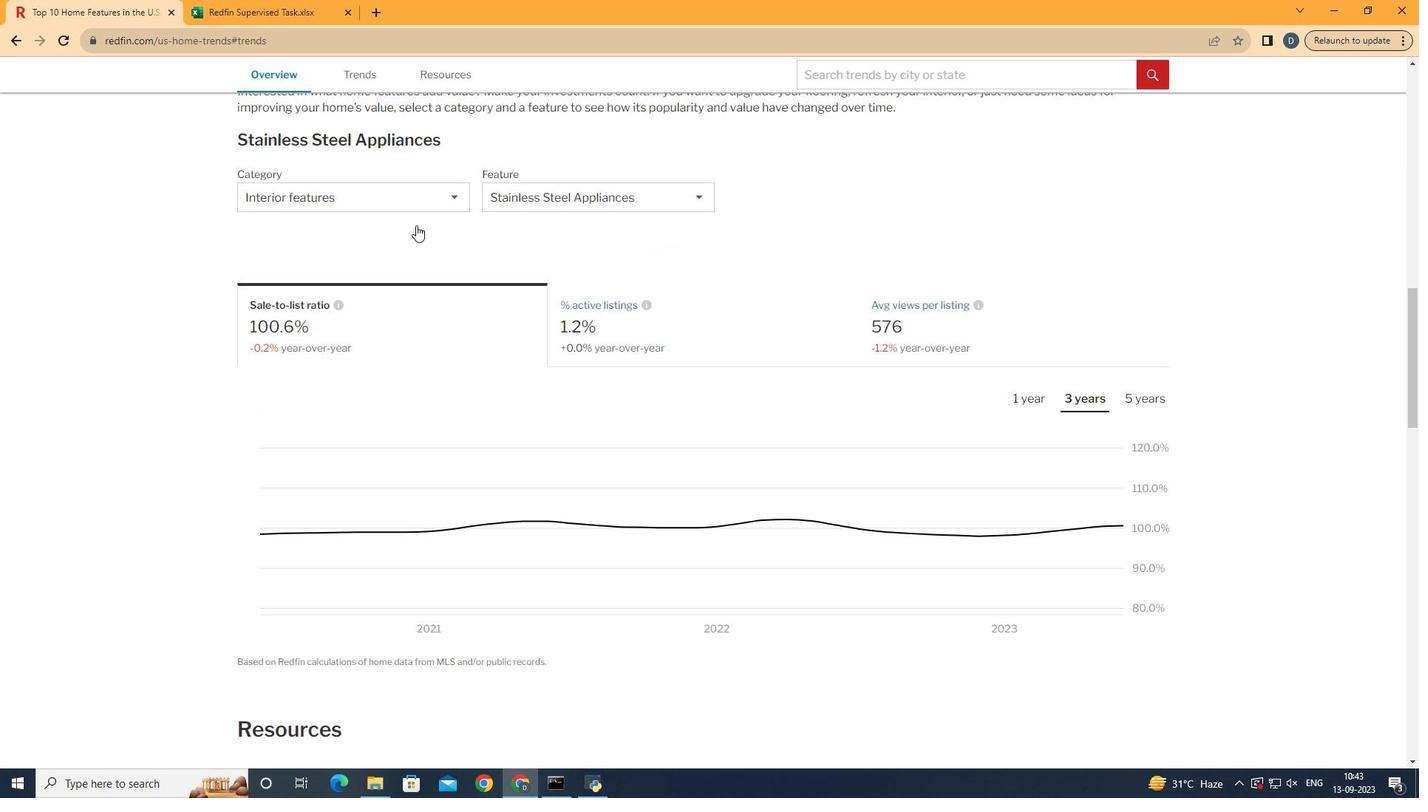 
Action: Mouse moved to (442, 207)
Screenshot: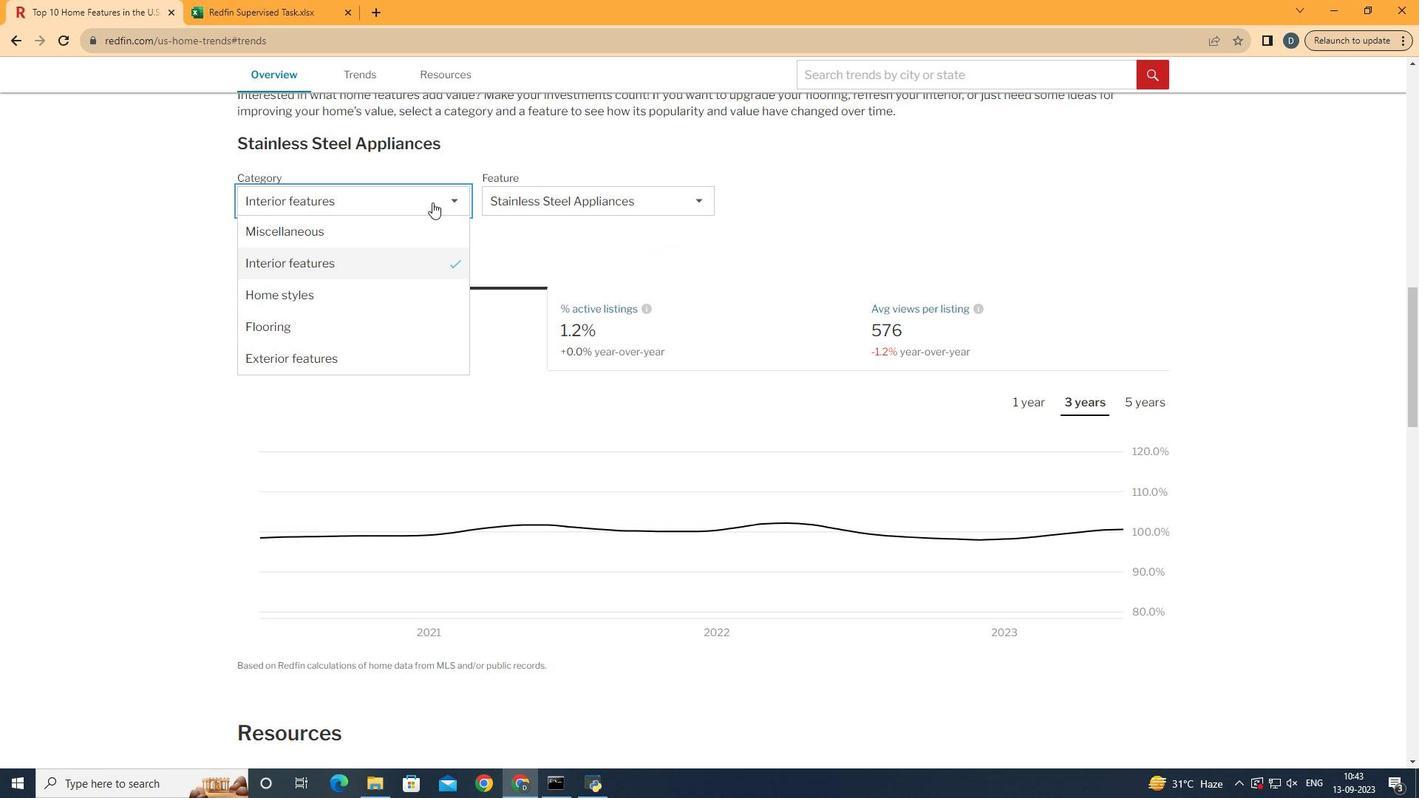 
Action: Mouse pressed left at (442, 207)
Screenshot: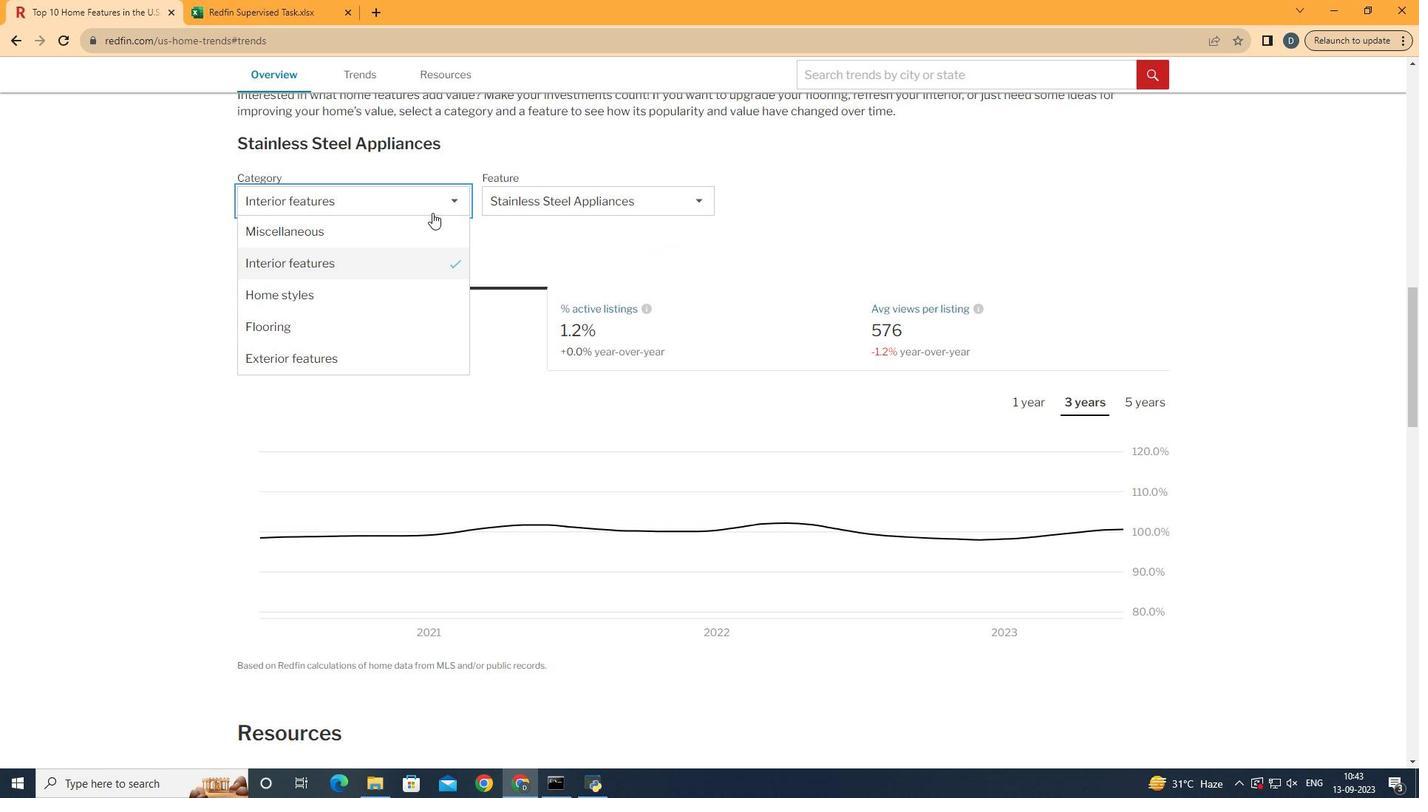 
Action: Mouse moved to (437, 268)
Screenshot: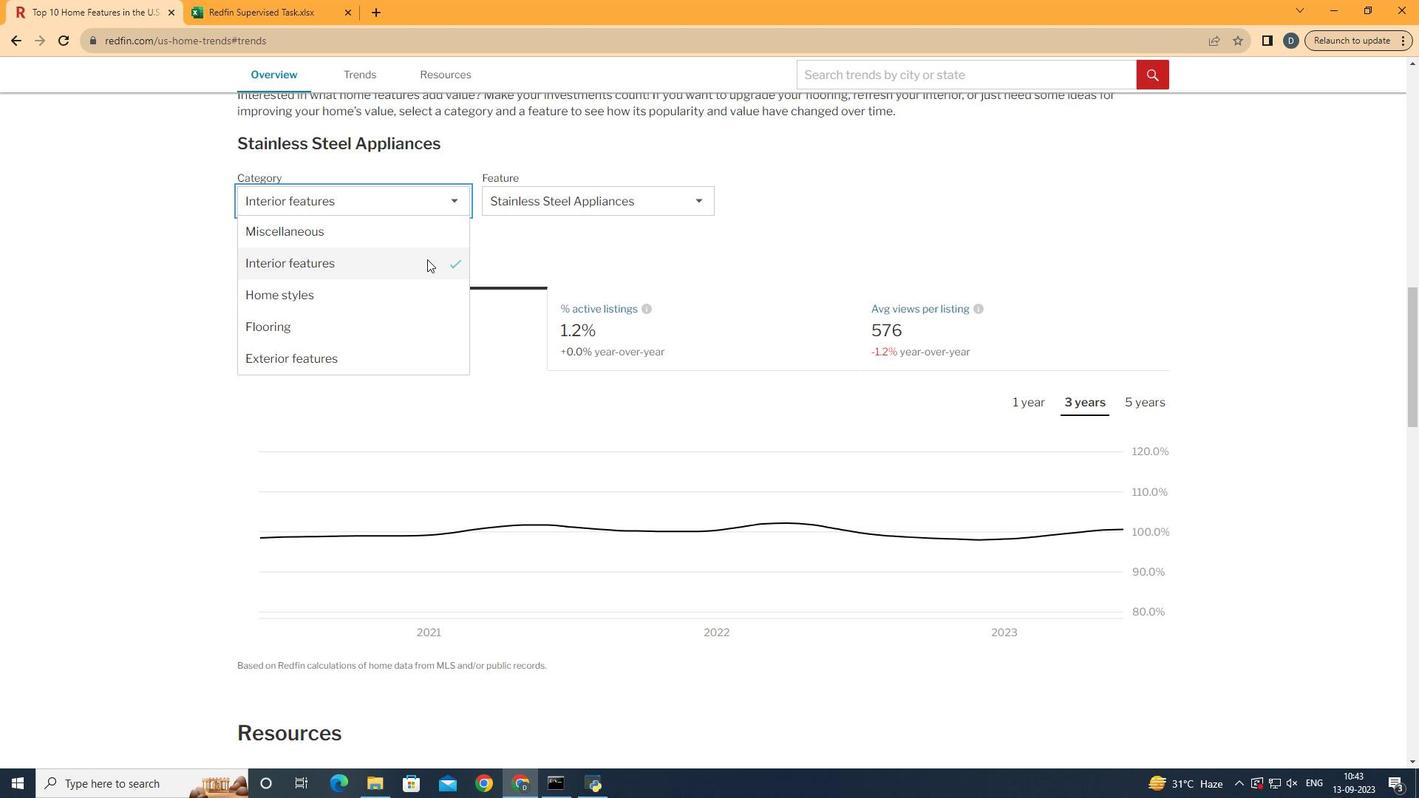 
Action: Mouse pressed left at (437, 268)
Screenshot: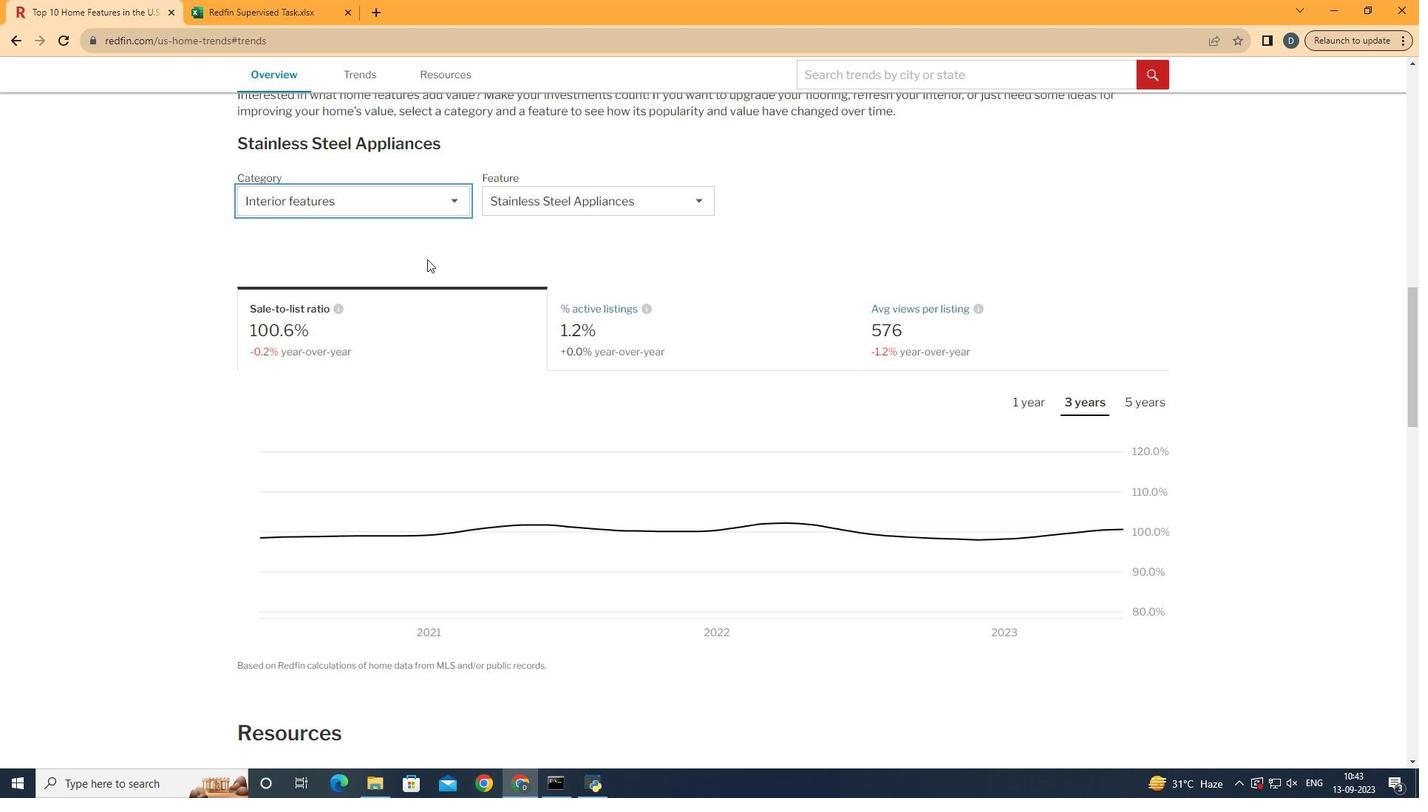 
Action: Mouse moved to (590, 202)
Screenshot: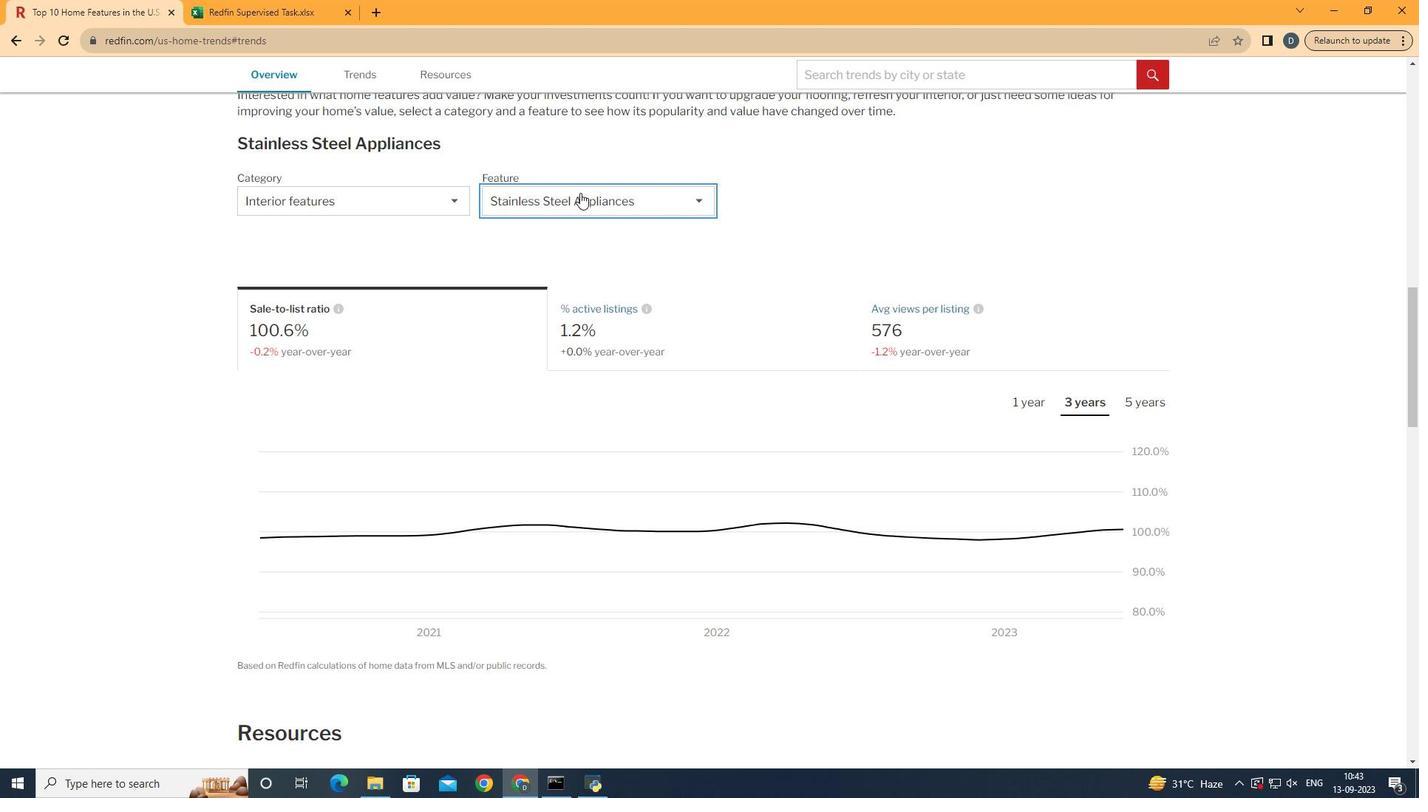 
Action: Mouse pressed left at (590, 202)
Screenshot: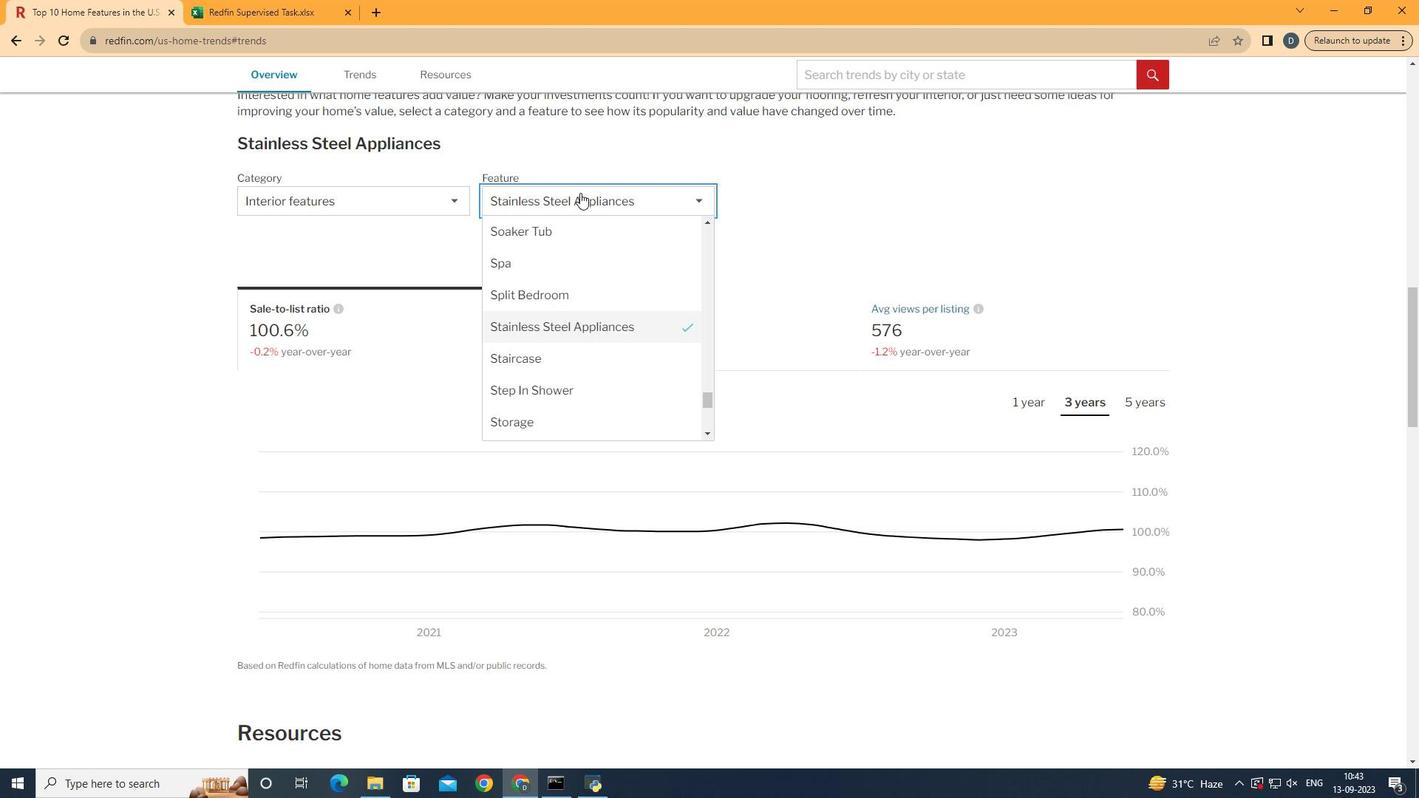 
Action: Mouse moved to (626, 247)
Screenshot: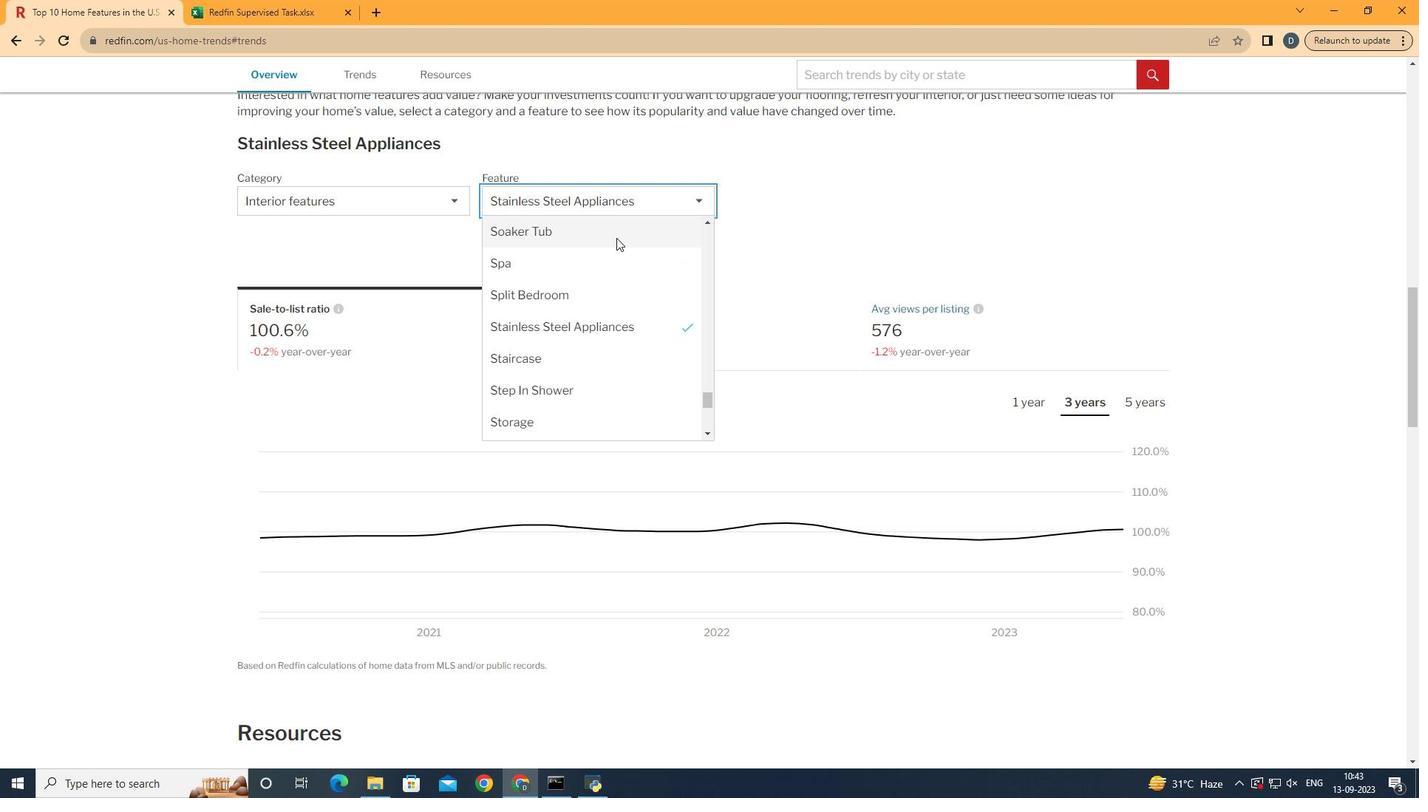 
Action: Mouse pressed left at (626, 247)
Screenshot: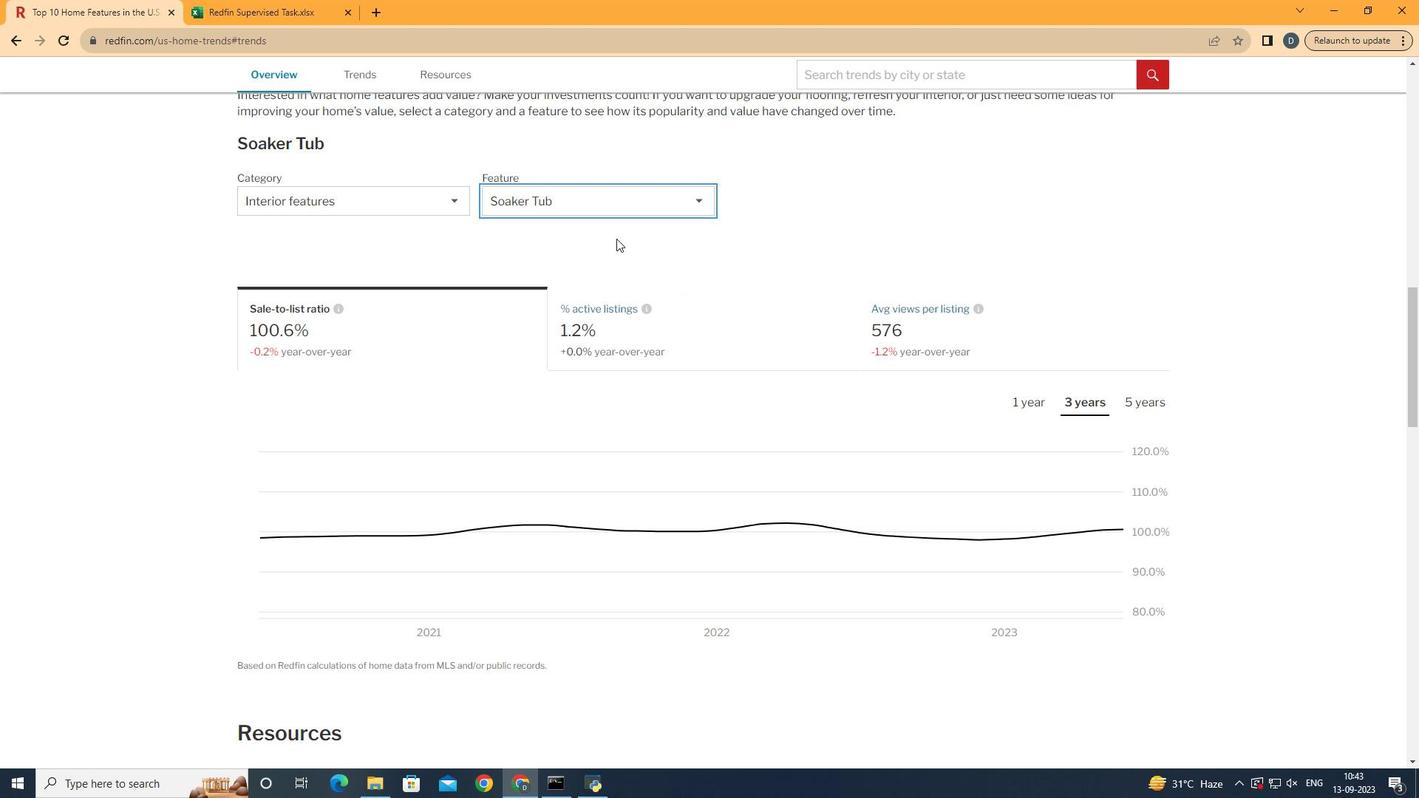 
Action: Mouse moved to (468, 337)
Screenshot: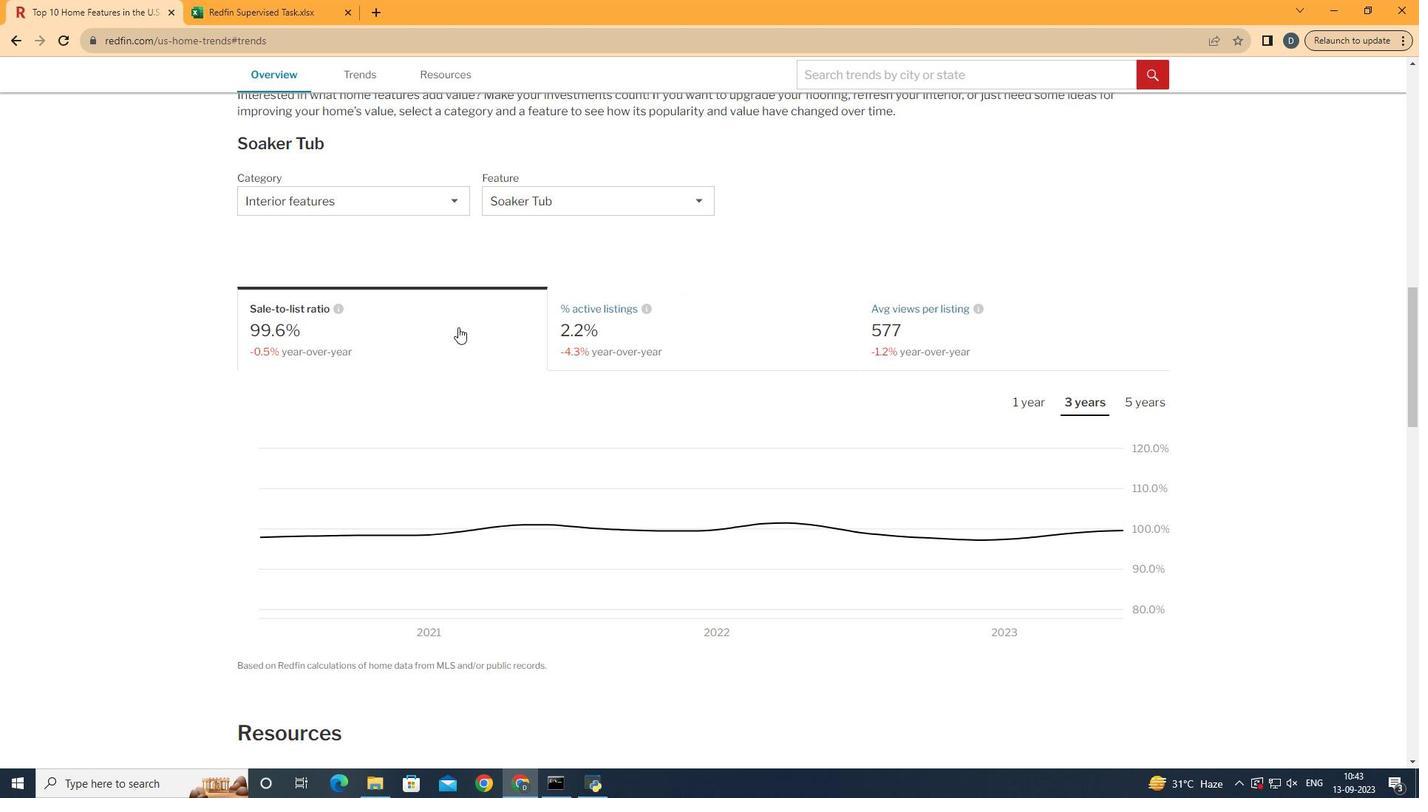 
Action: Mouse pressed left at (468, 337)
Screenshot: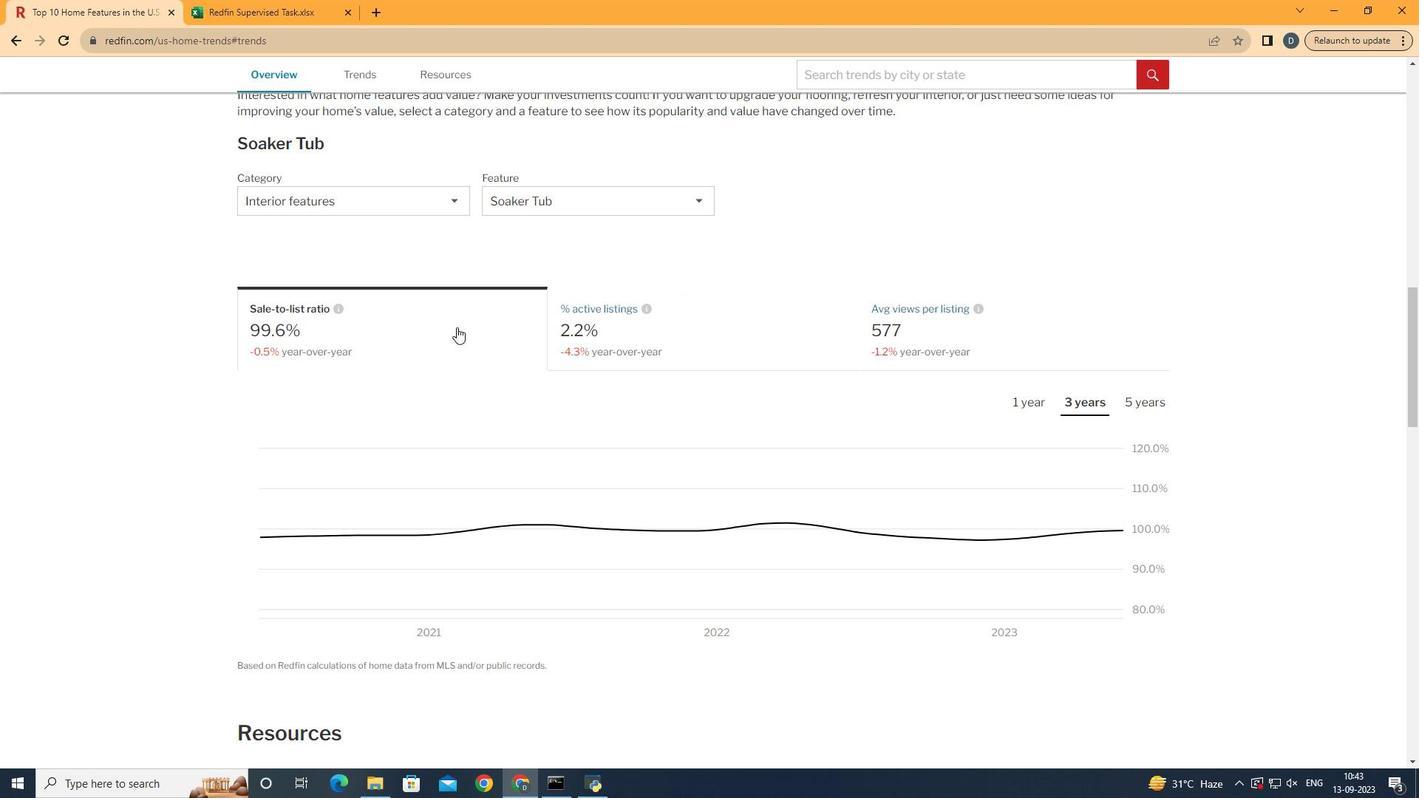 
Action: Mouse moved to (1161, 410)
Screenshot: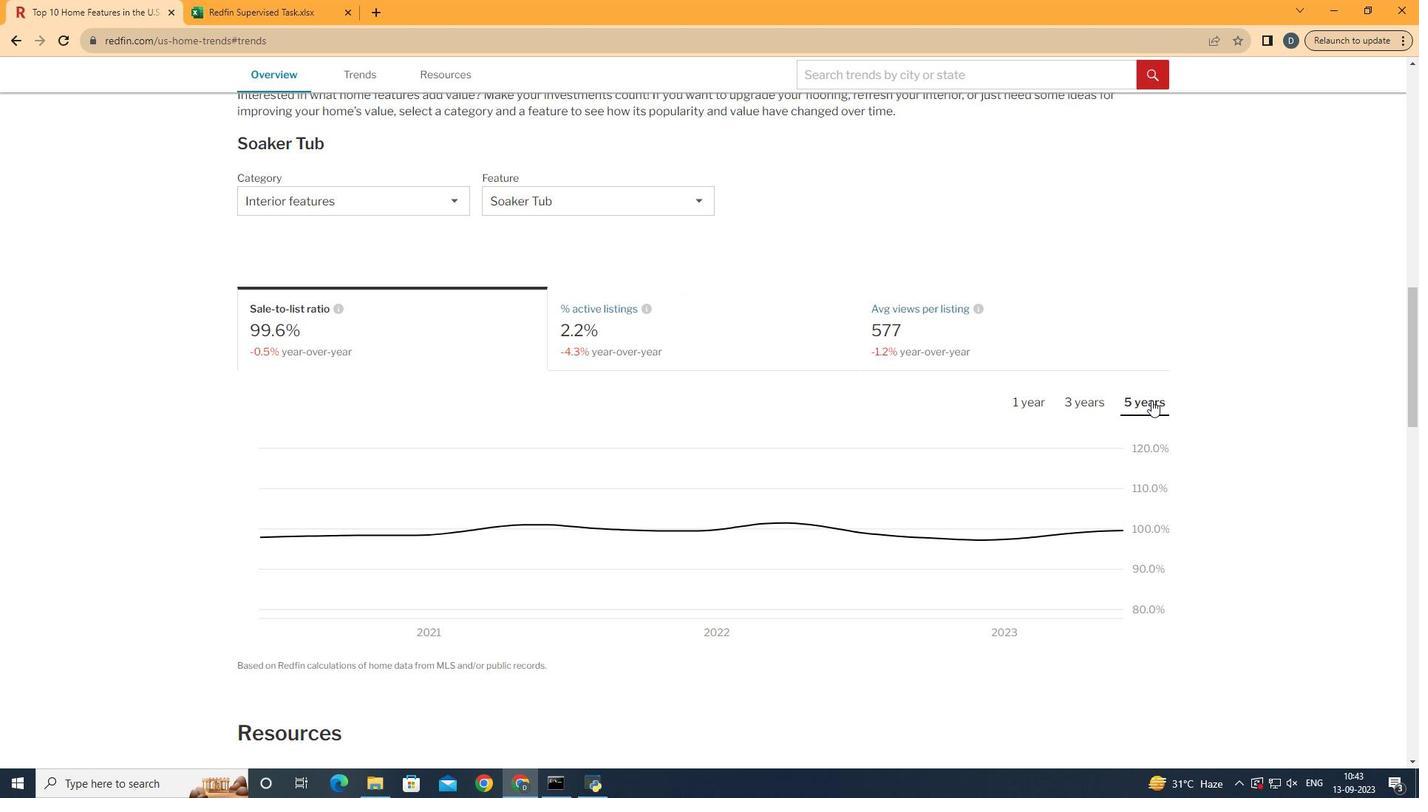 
Action: Mouse pressed left at (1161, 410)
Screenshot: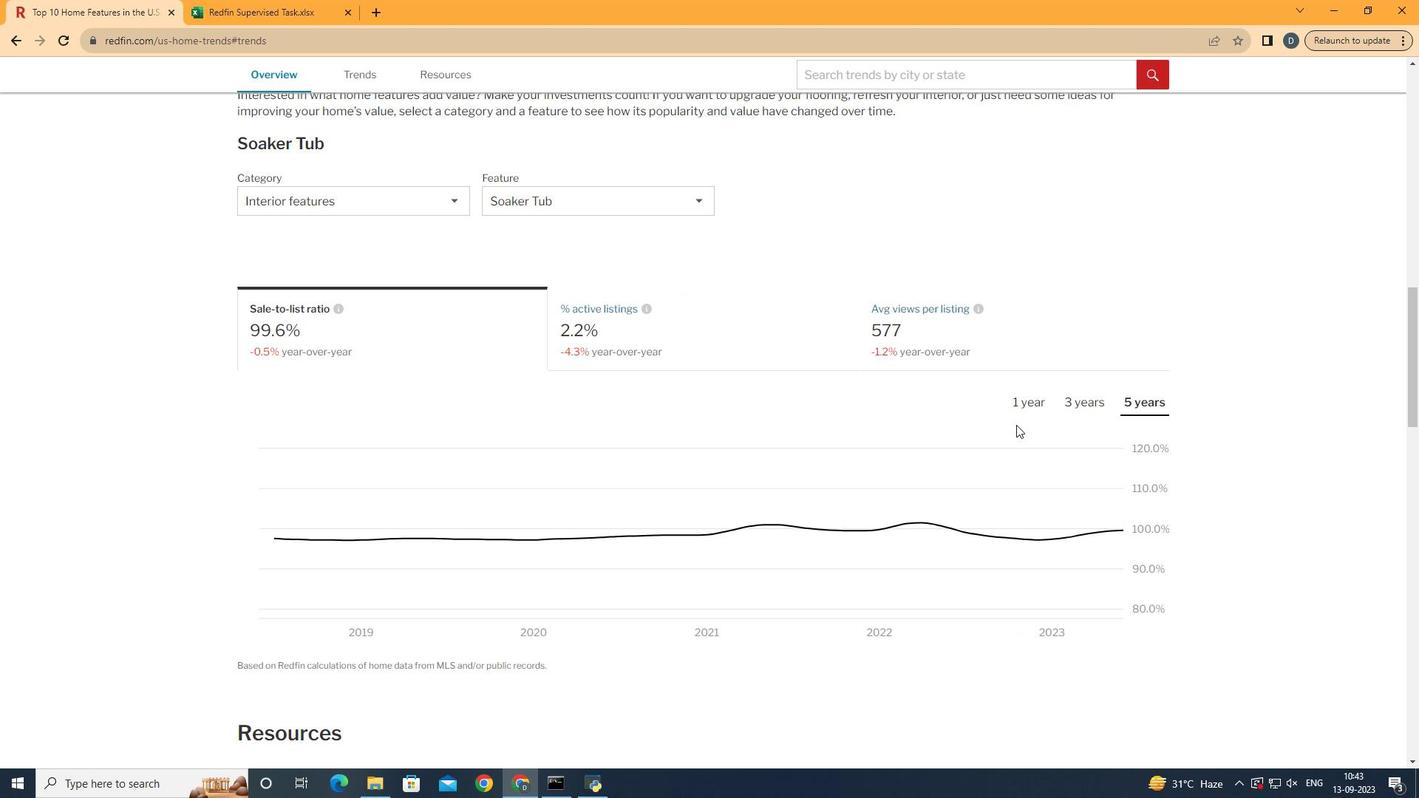 
Action: Mouse moved to (1109, 550)
Screenshot: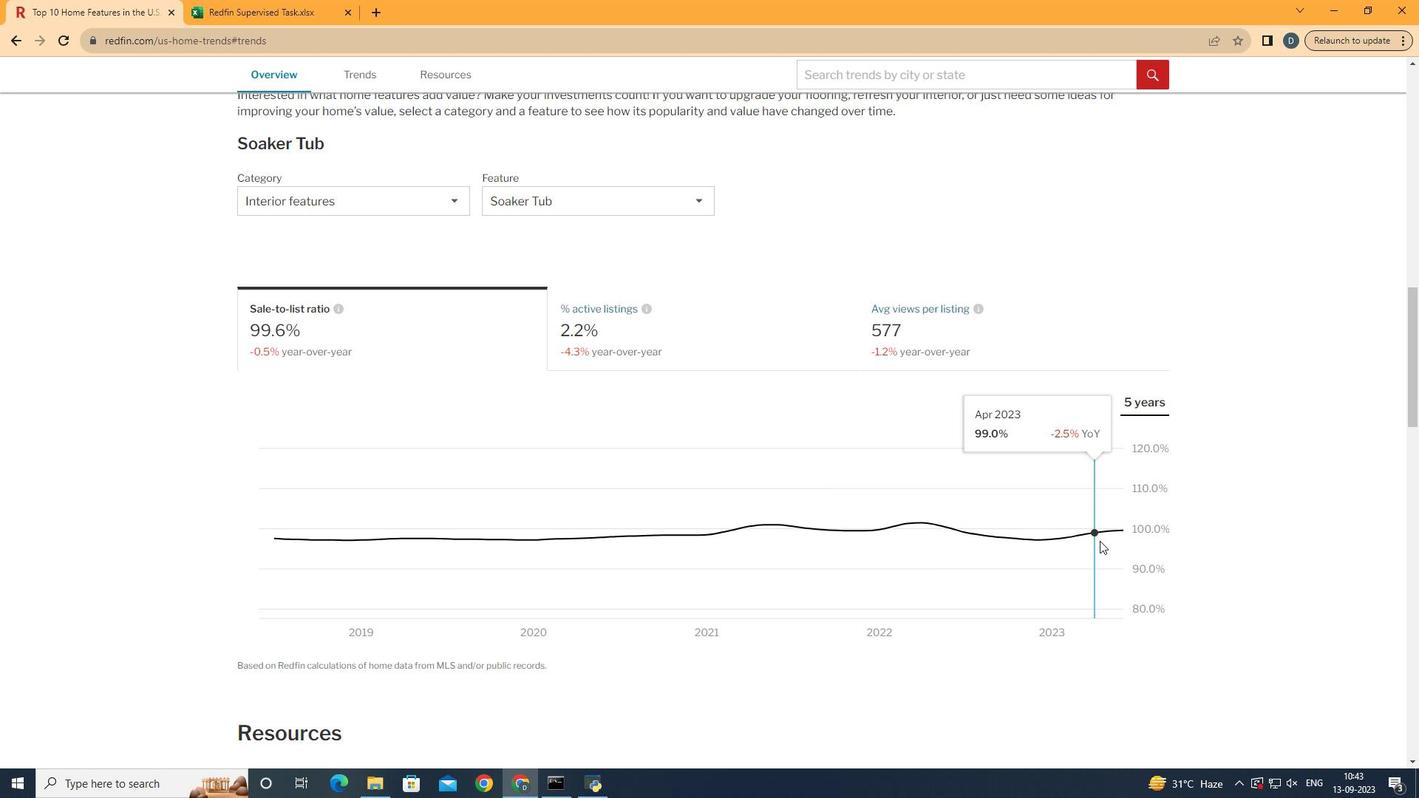 
